 Task: Look for properties that have pools.
Action: Mouse moved to (869, 81)
Screenshot: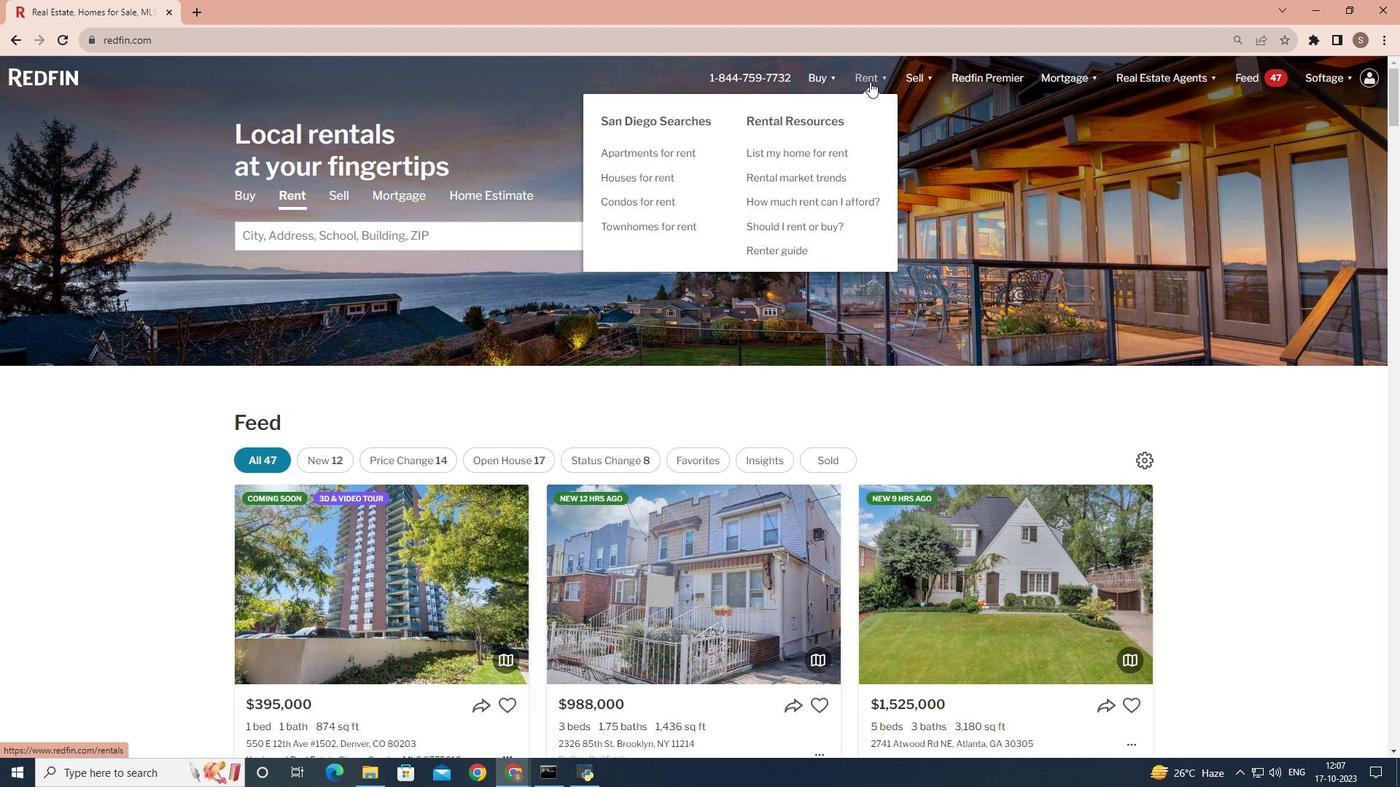 
Action: Mouse pressed left at (869, 81)
Screenshot: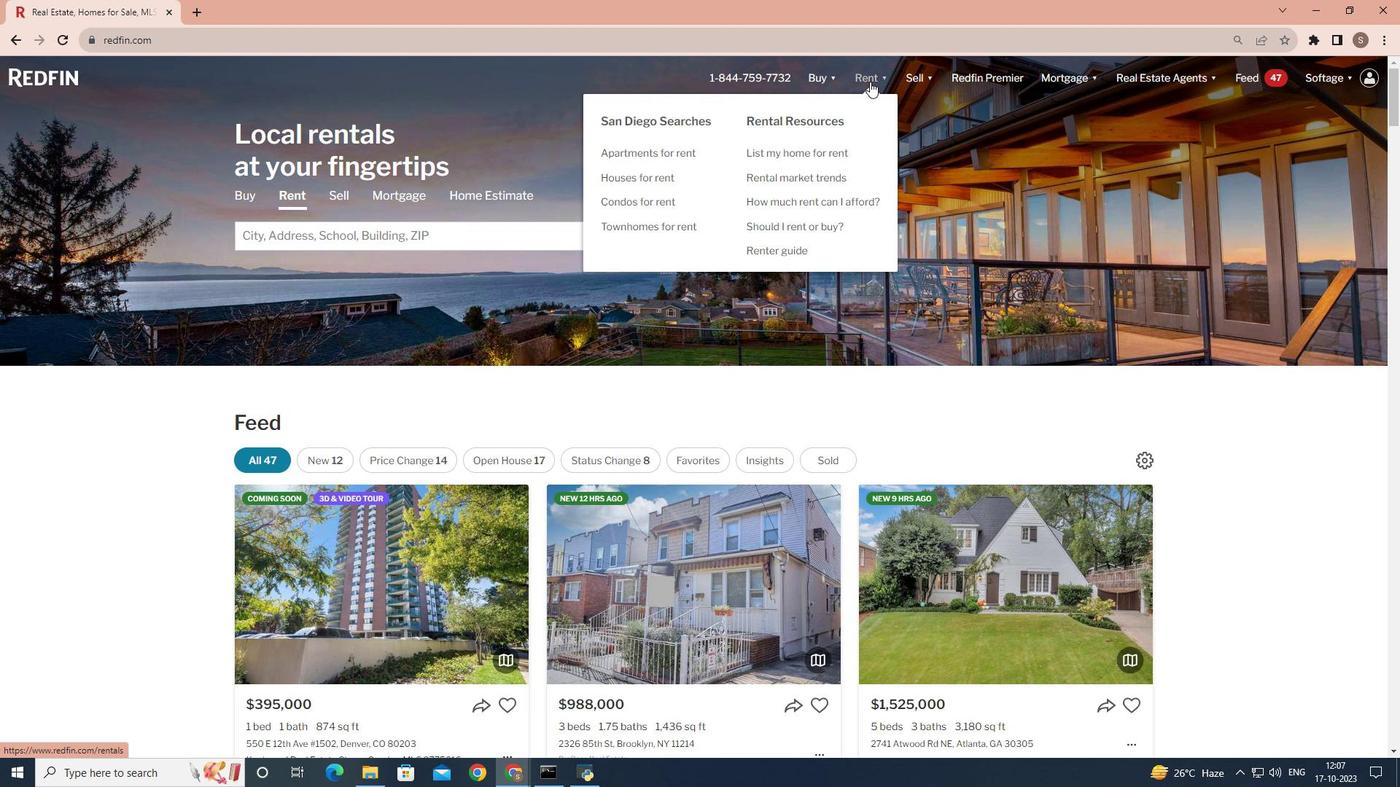 
Action: Mouse moved to (273, 404)
Screenshot: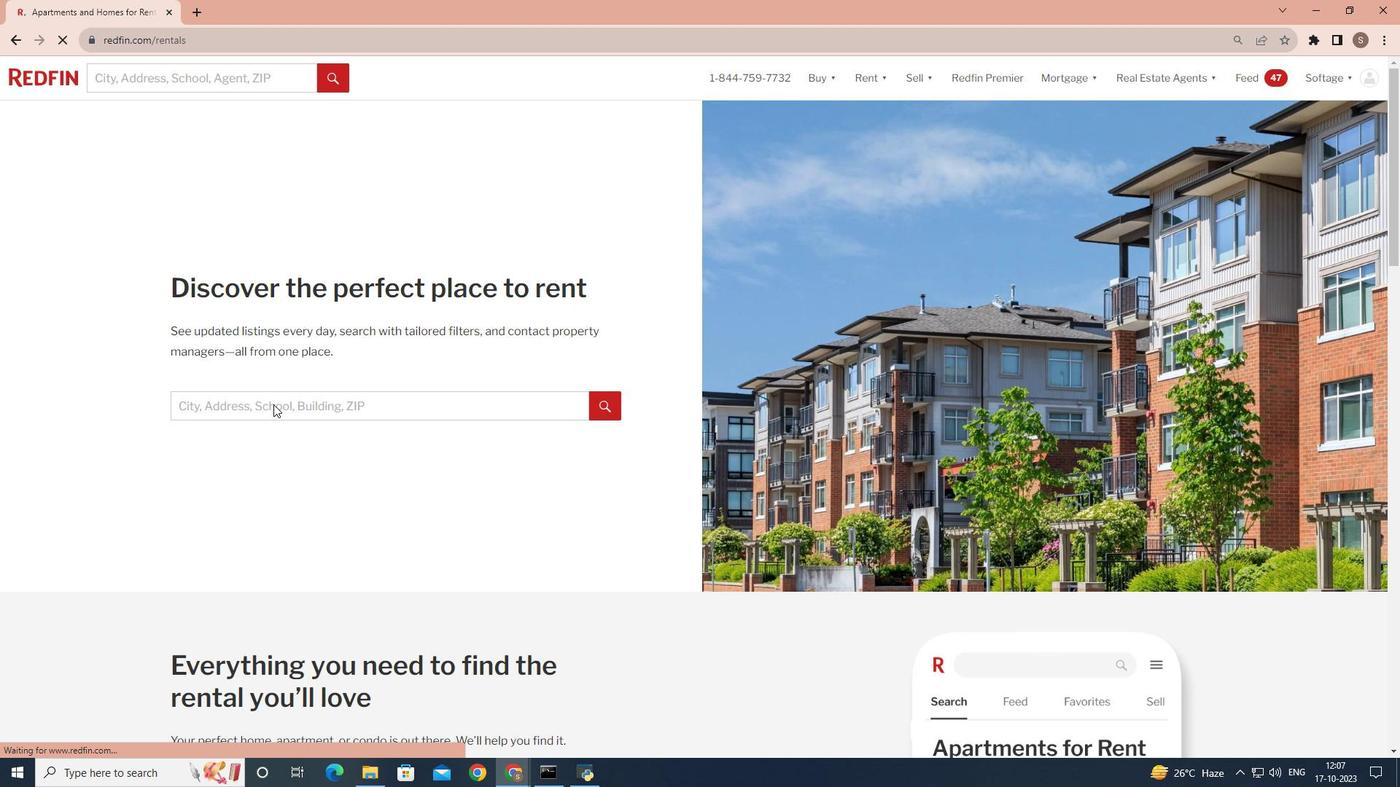 
Action: Mouse pressed left at (273, 404)
Screenshot: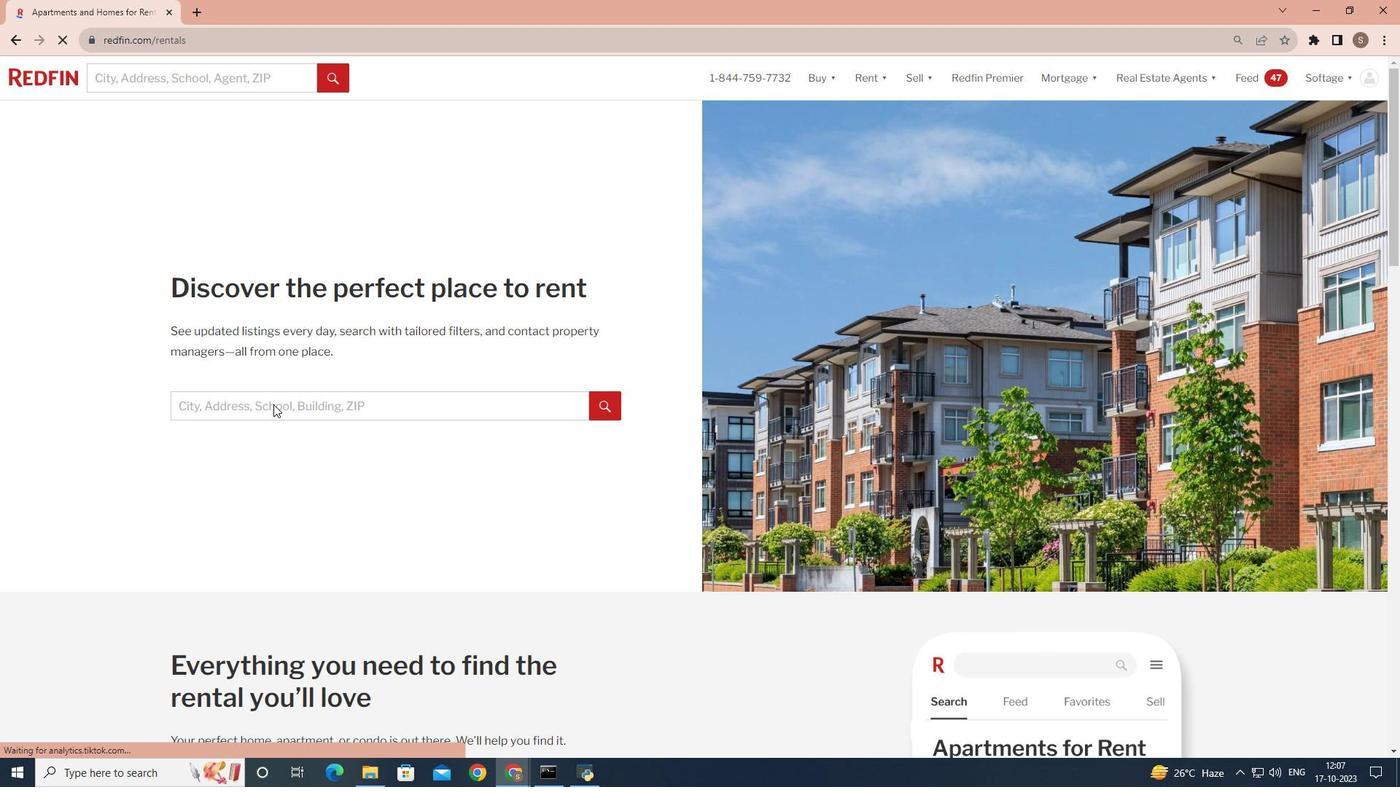 
Action: Mouse moved to (269, 405)
Screenshot: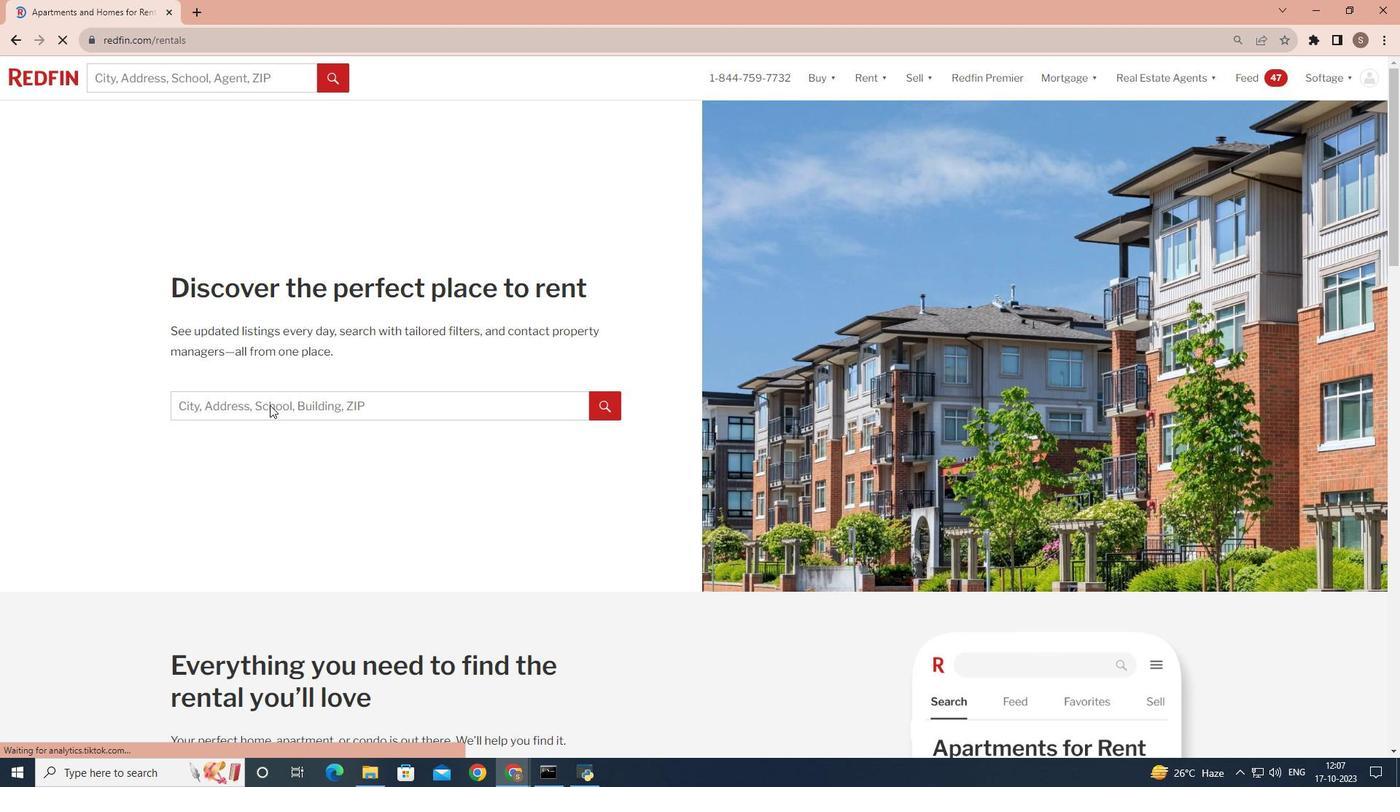 
Action: Mouse pressed left at (269, 405)
Screenshot: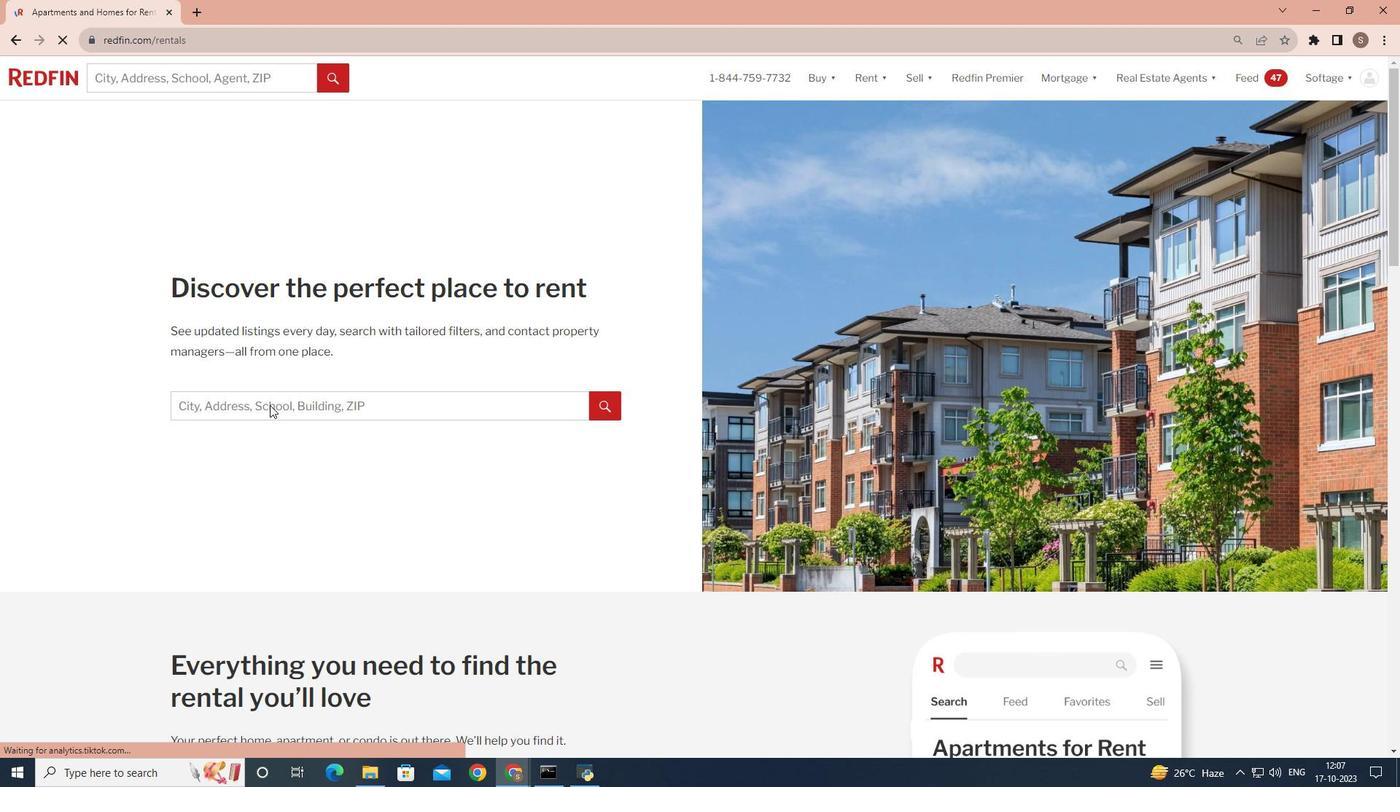 
Action: Mouse pressed left at (269, 405)
Screenshot: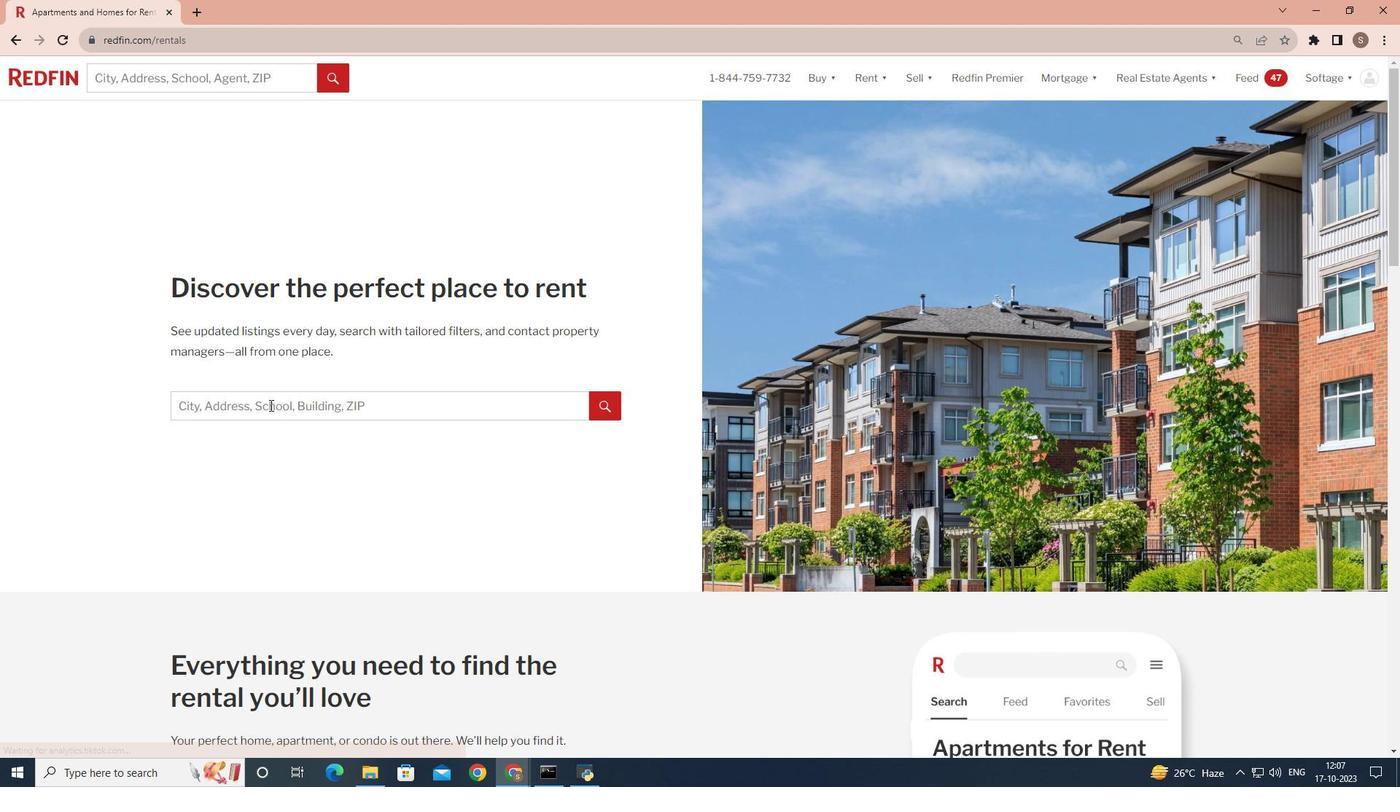
Action: Key pressed <Key.shift>
Screenshot: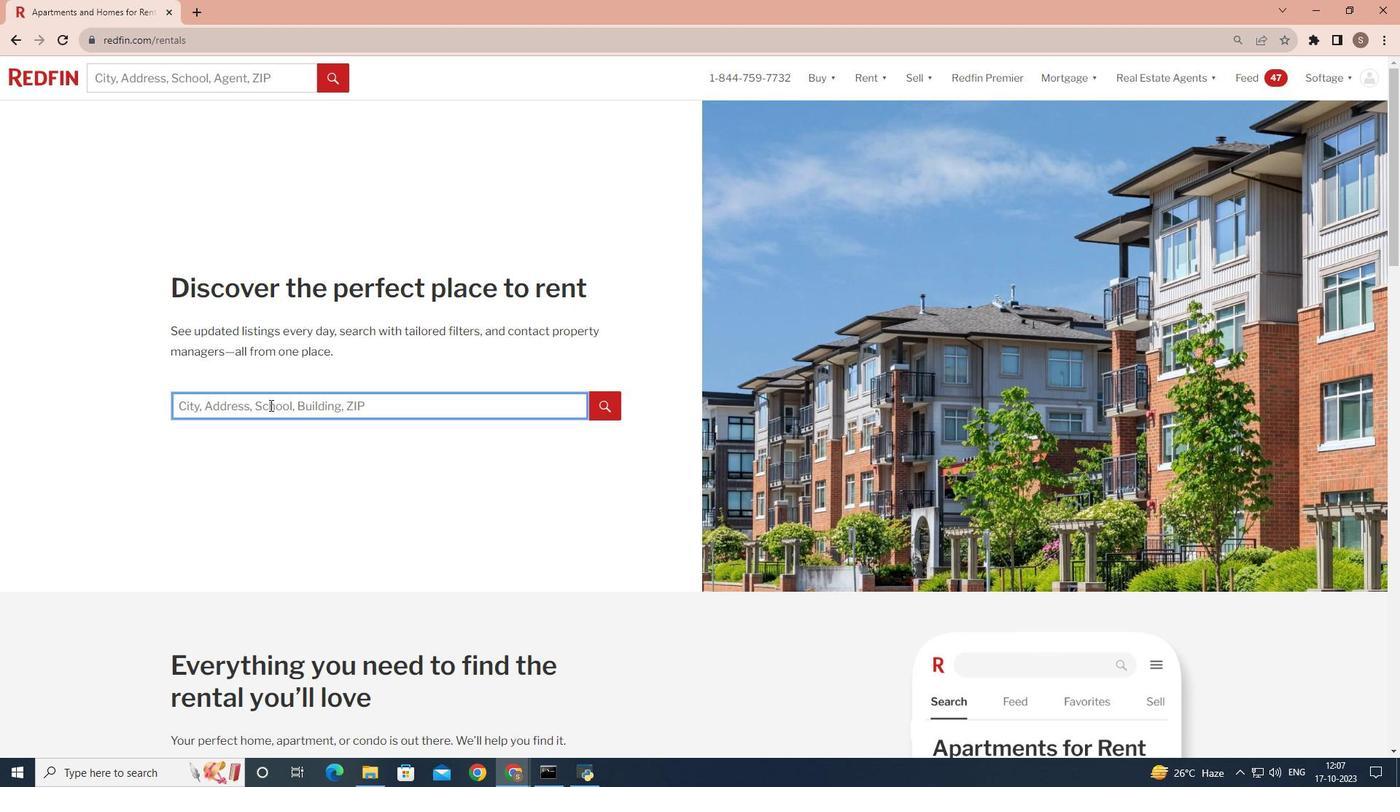 
Action: Mouse moved to (269, 405)
Screenshot: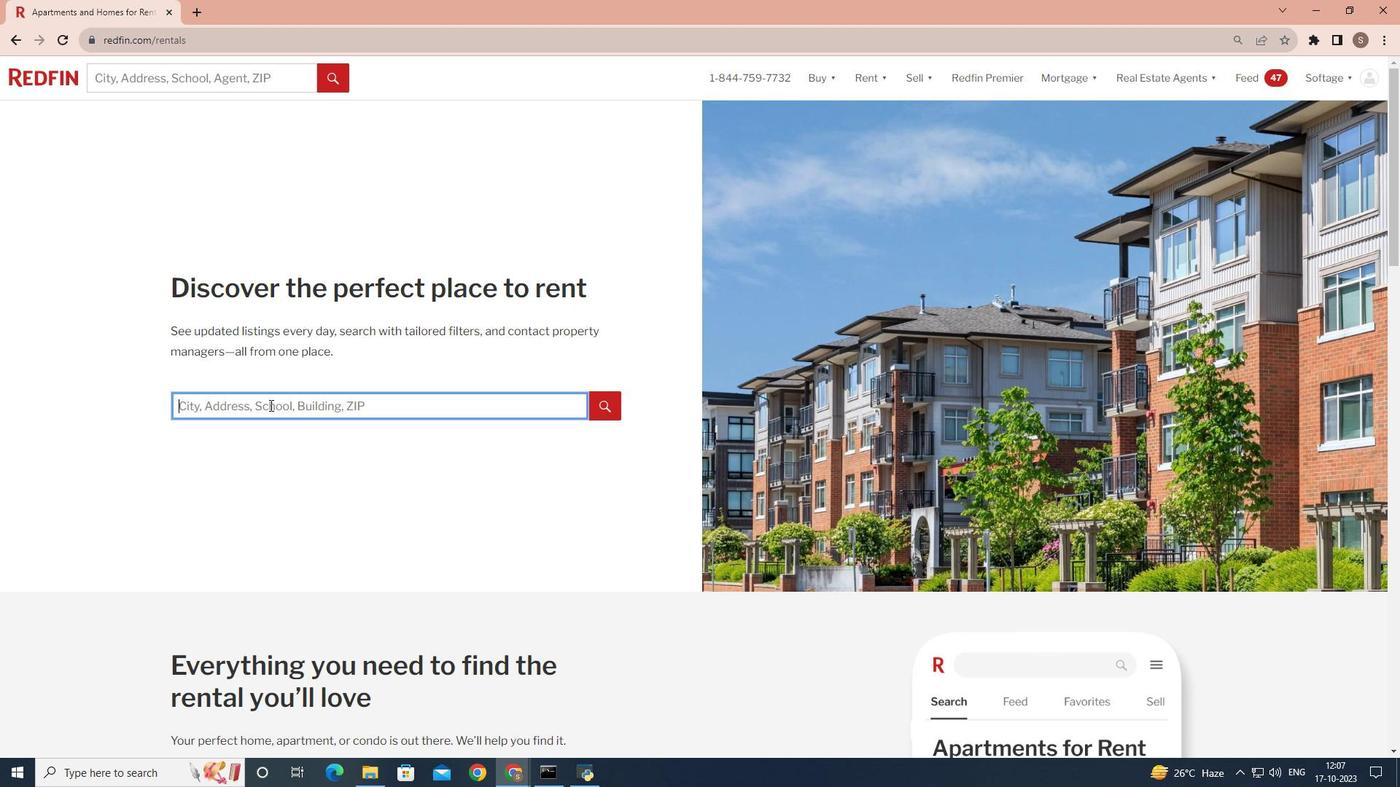 
Action: Key pressed San<Key.space><Key.shift>Di
Screenshot: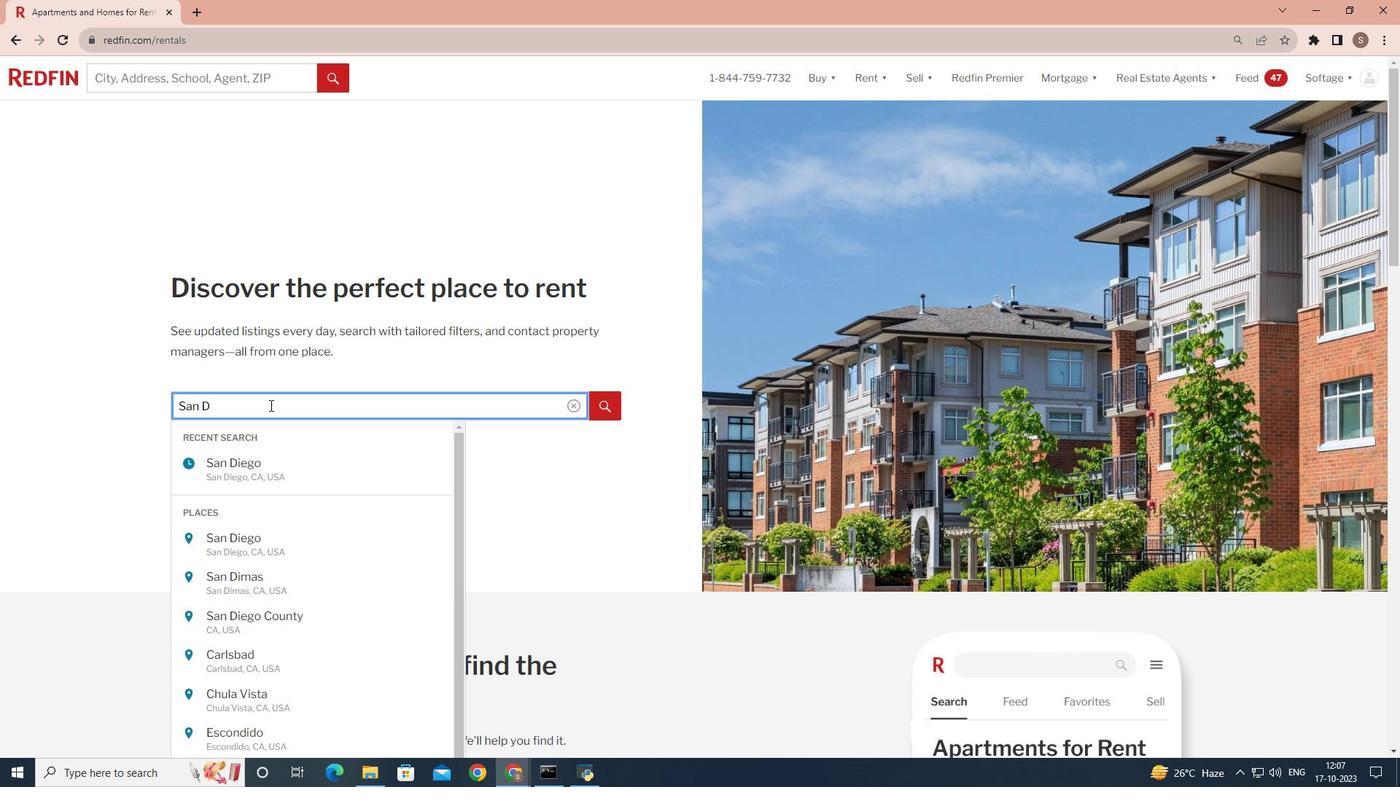 
Action: Mouse moved to (269, 405)
Screenshot: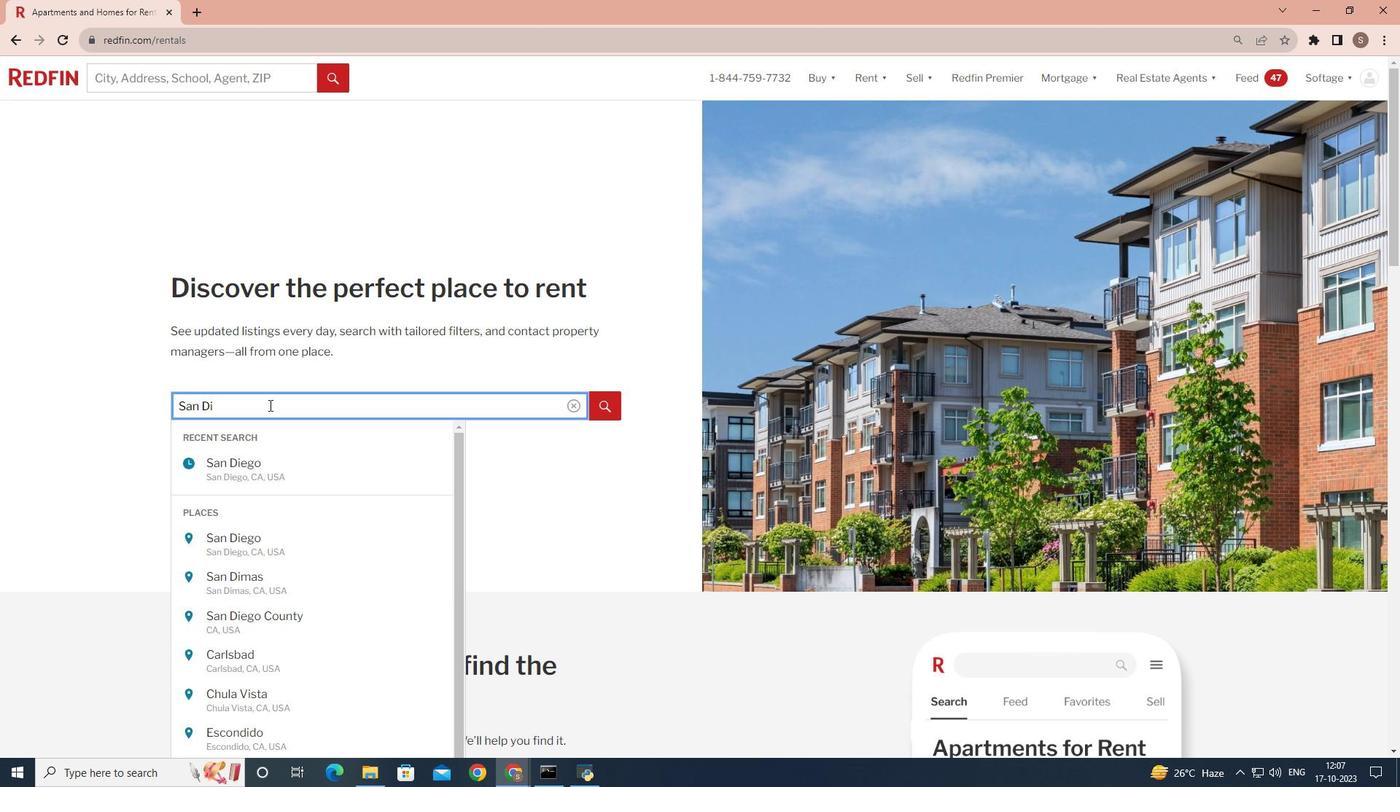 
Action: Key pressed e
Screenshot: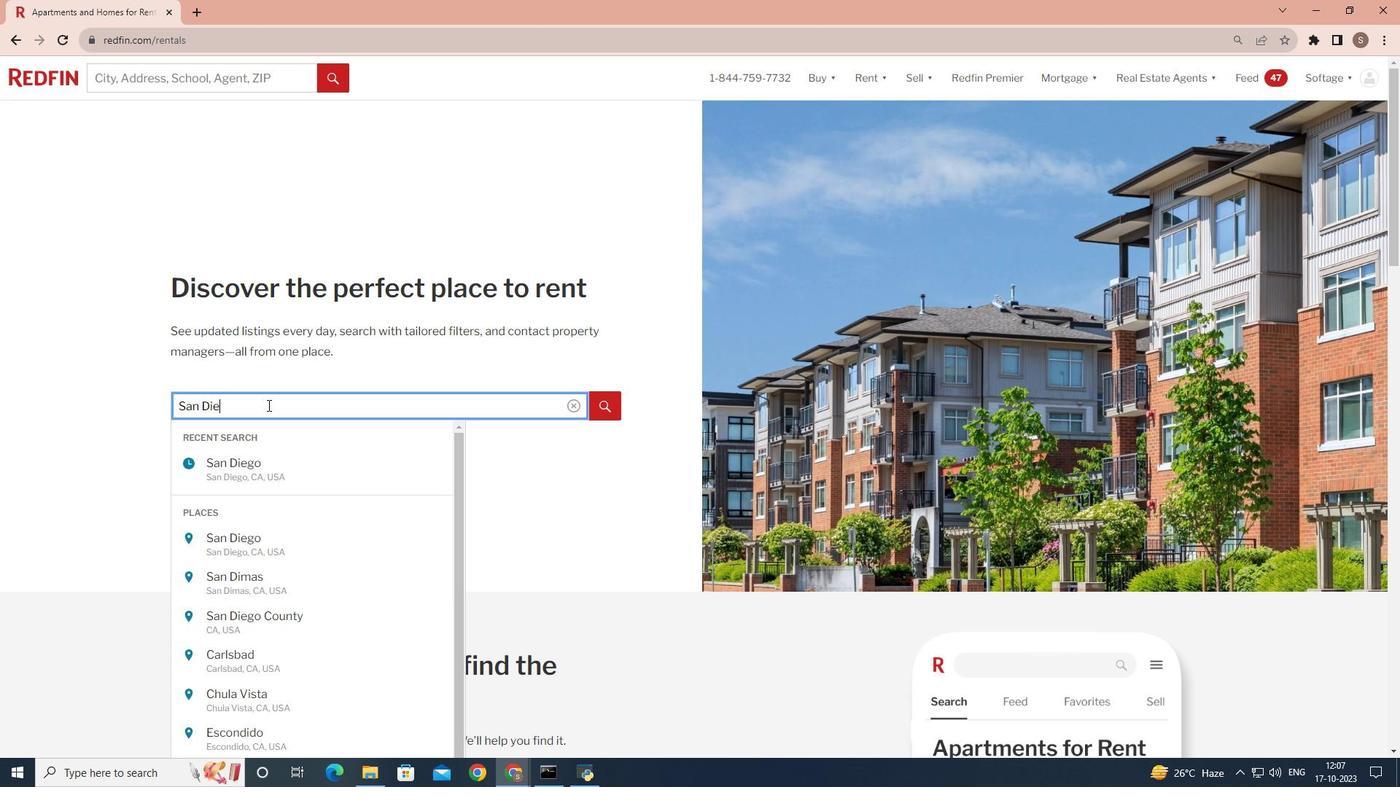 
Action: Mouse moved to (264, 405)
Screenshot: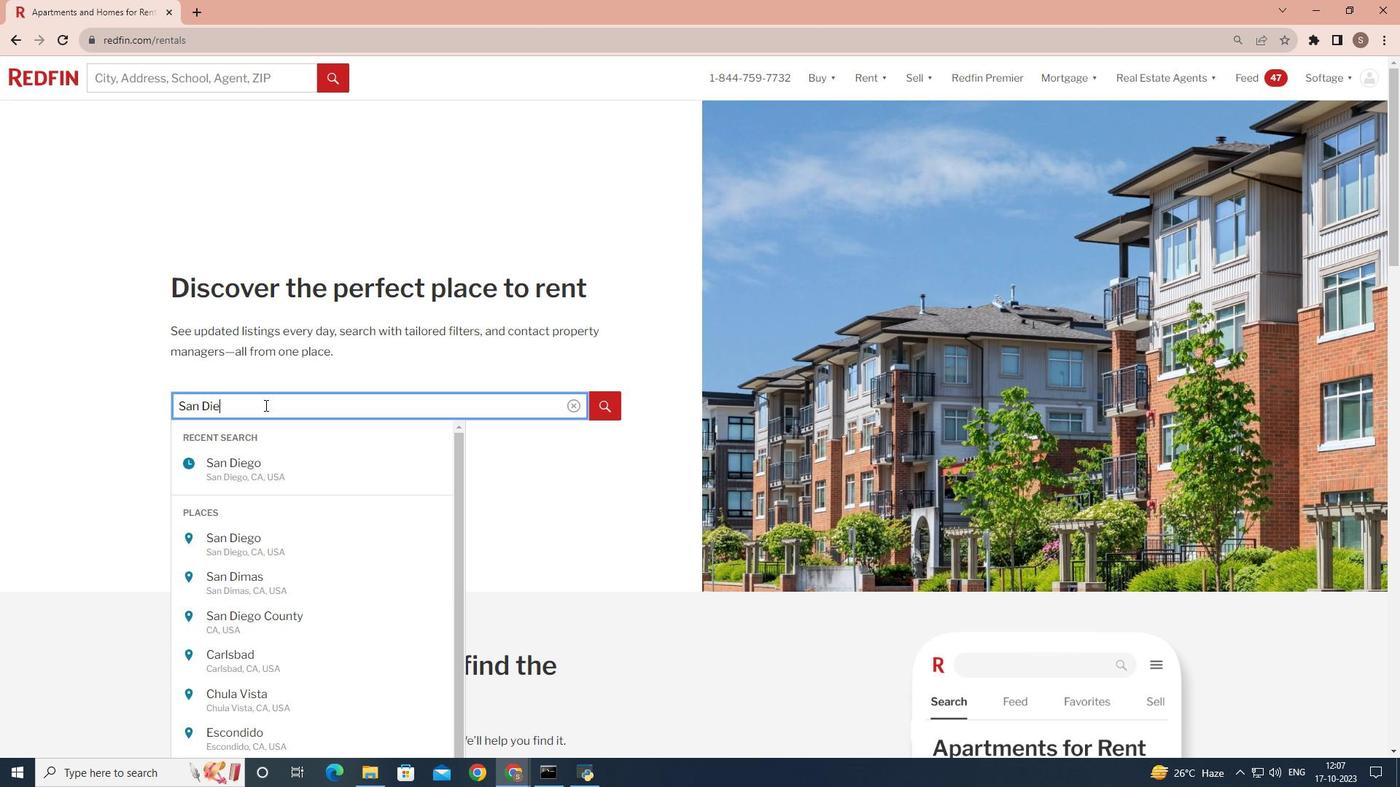 
Action: Key pressed go
Screenshot: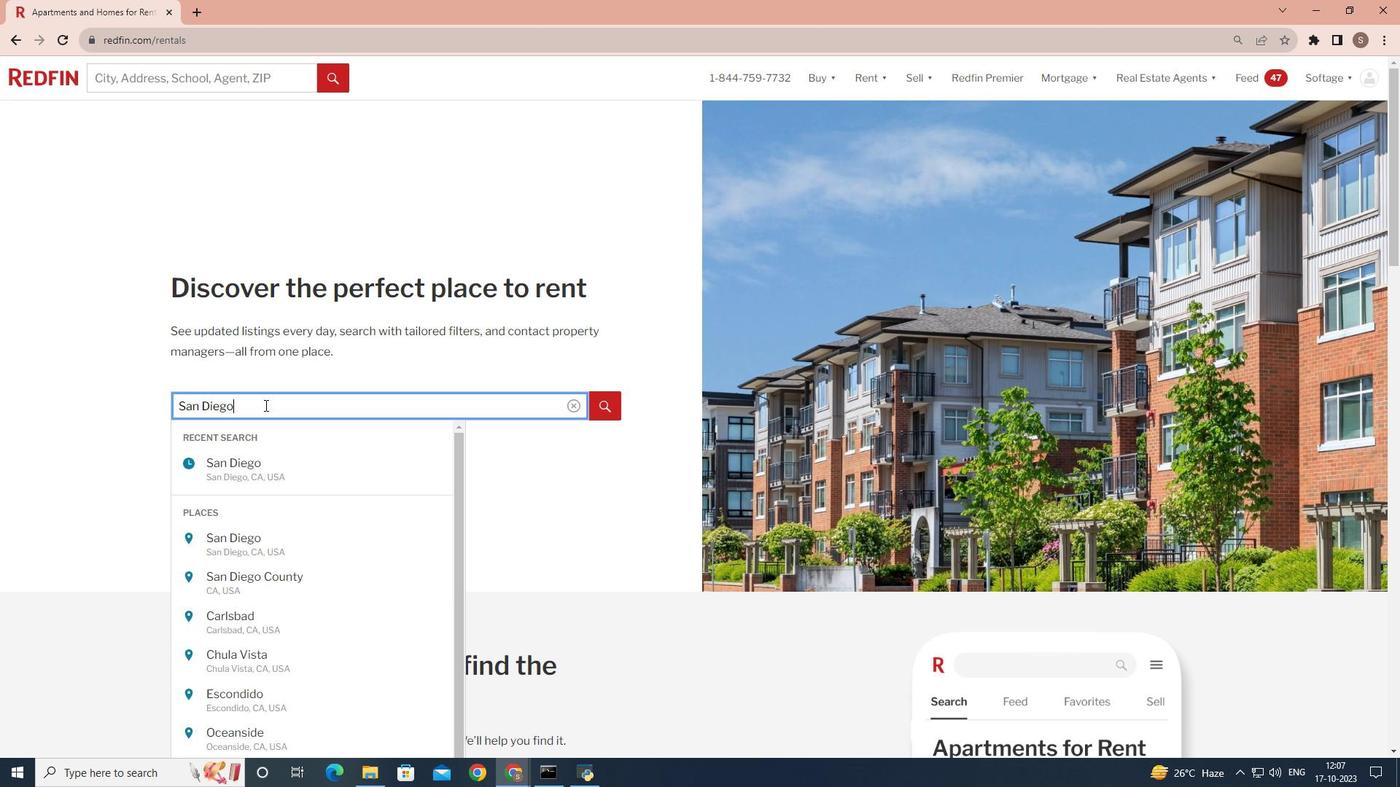 
Action: Mouse moved to (599, 408)
Screenshot: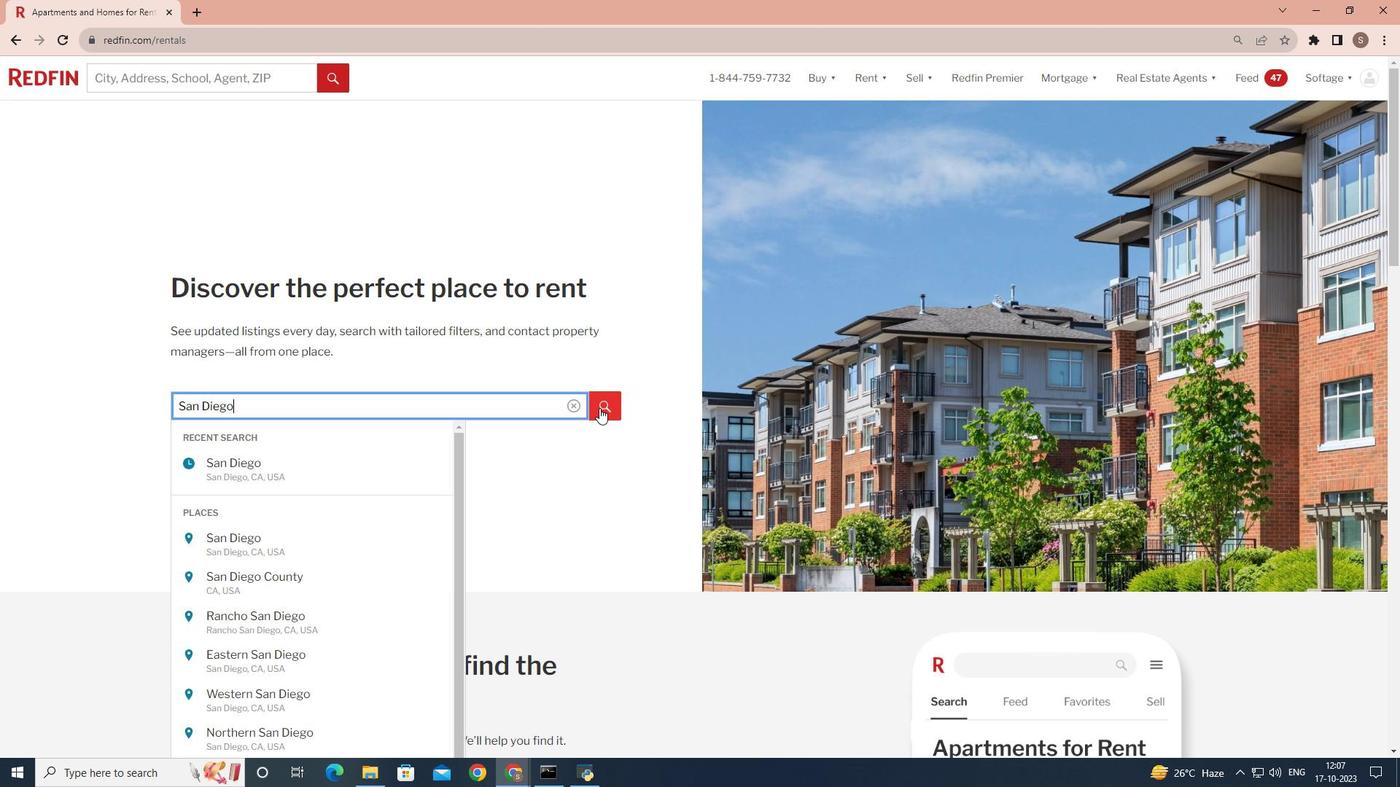 
Action: Mouse pressed left at (599, 408)
Screenshot: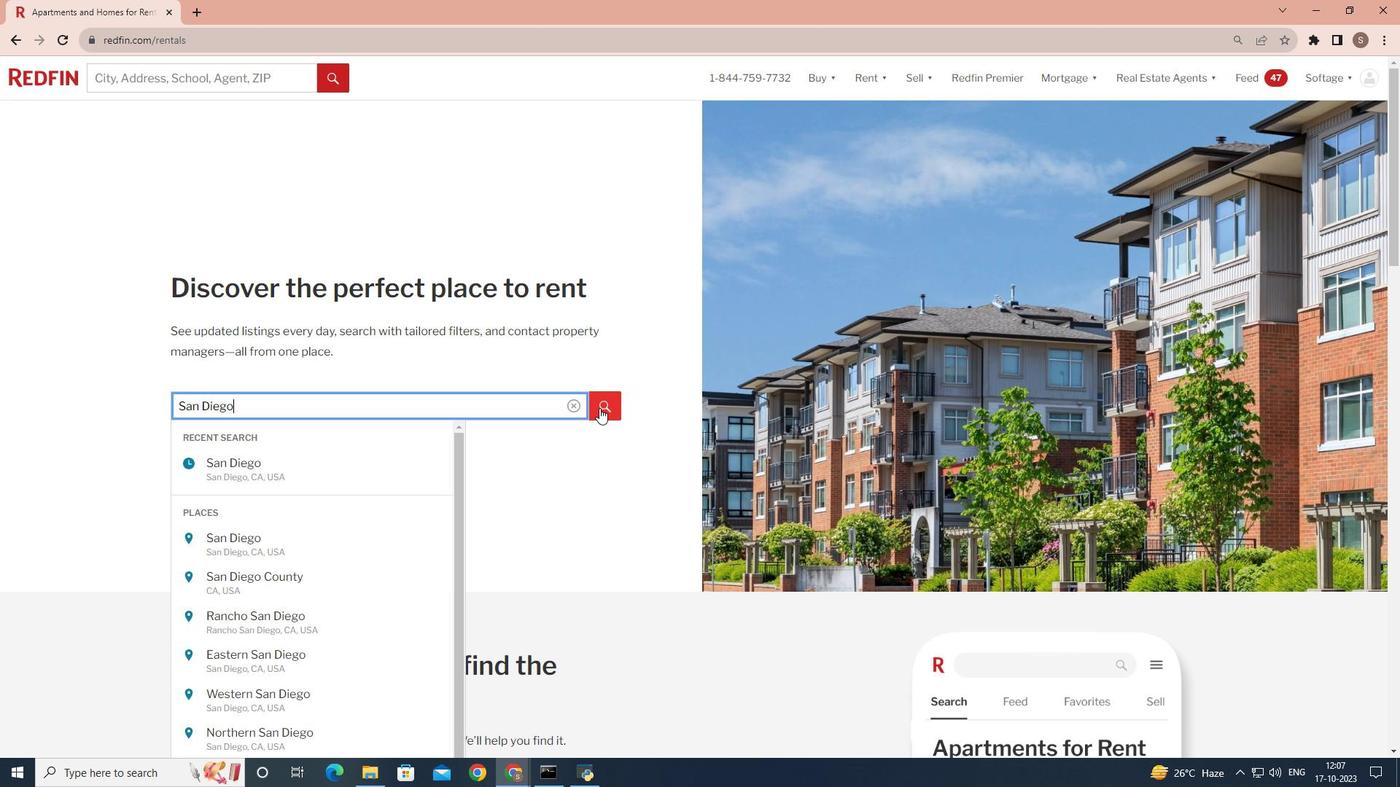 
Action: Mouse moved to (1273, 174)
Screenshot: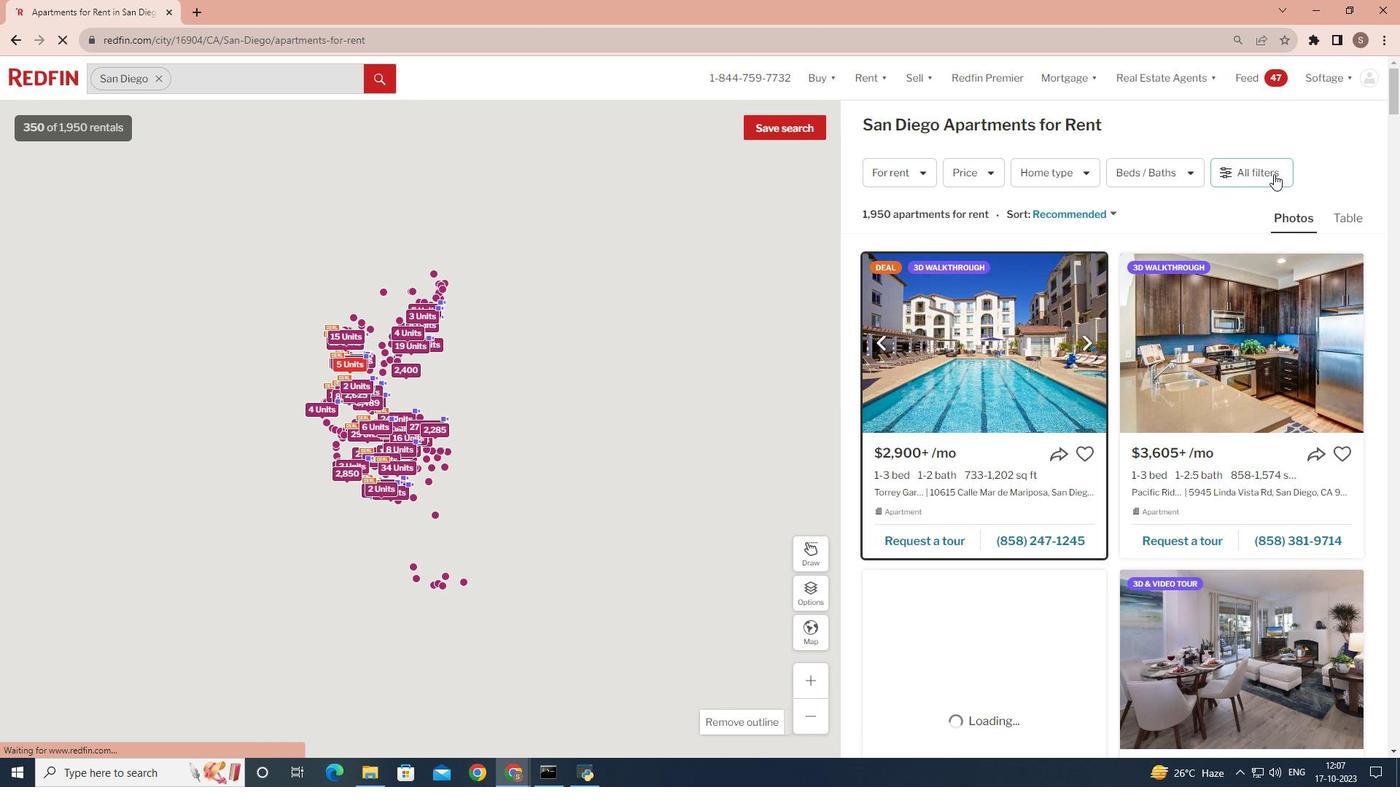 
Action: Mouse pressed left at (1273, 174)
Screenshot: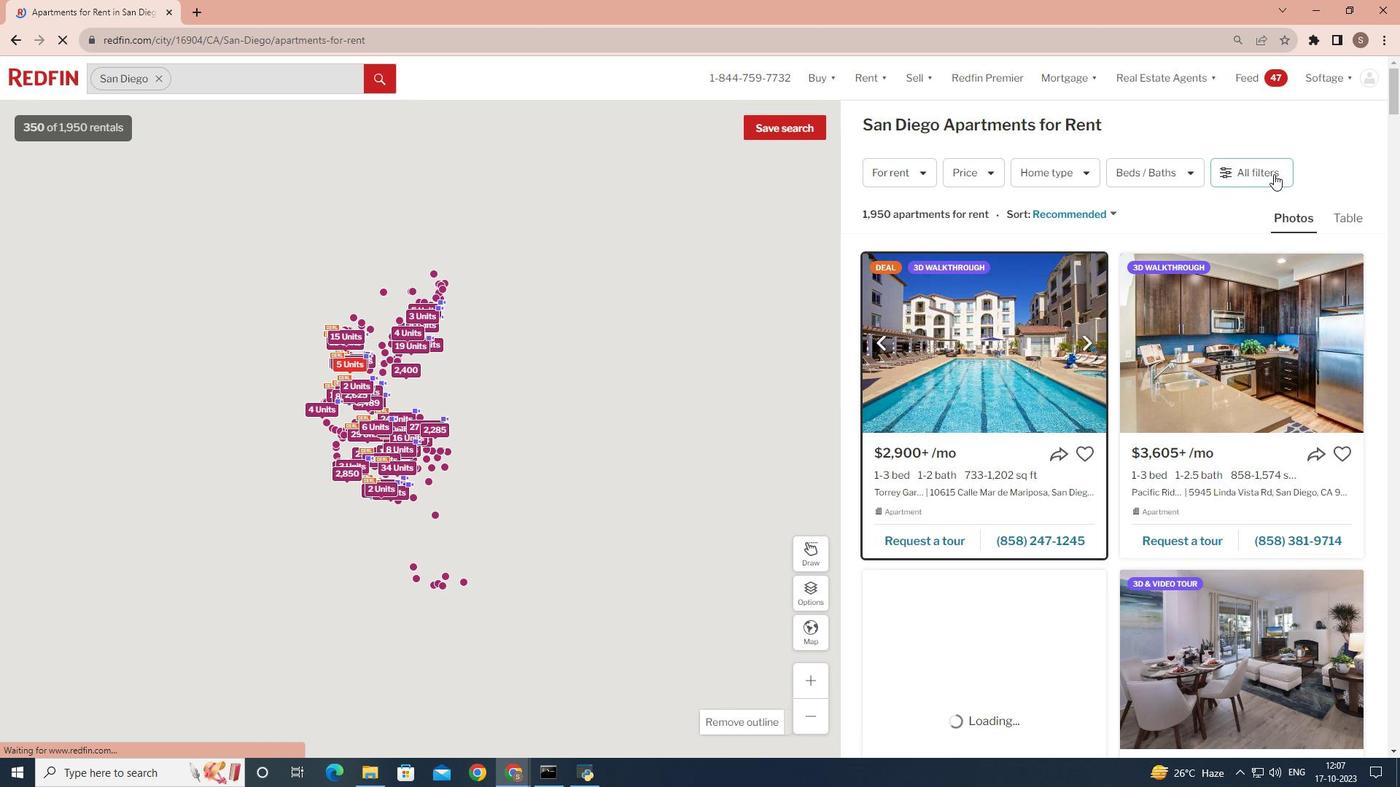 
Action: Mouse pressed left at (1273, 174)
Screenshot: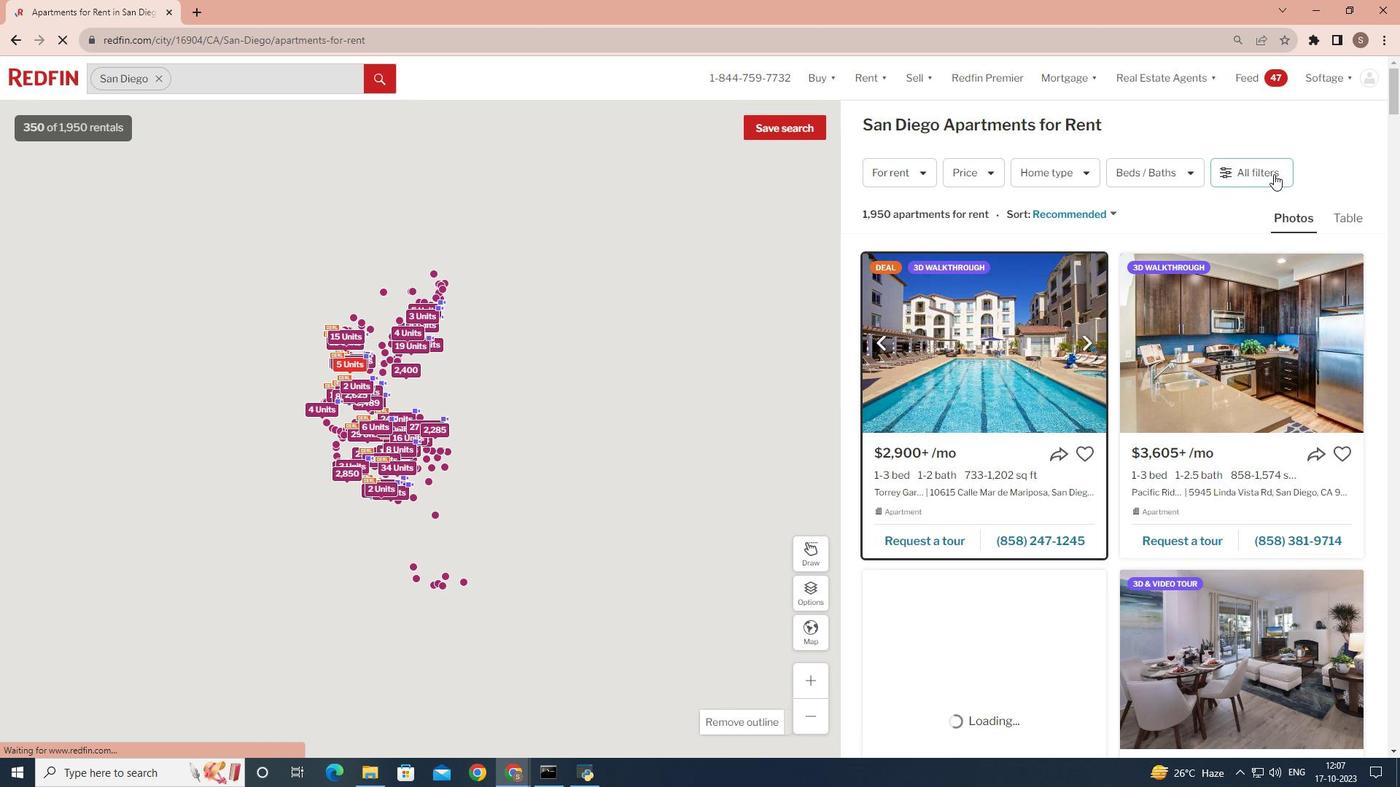 
Action: Mouse pressed left at (1273, 174)
Screenshot: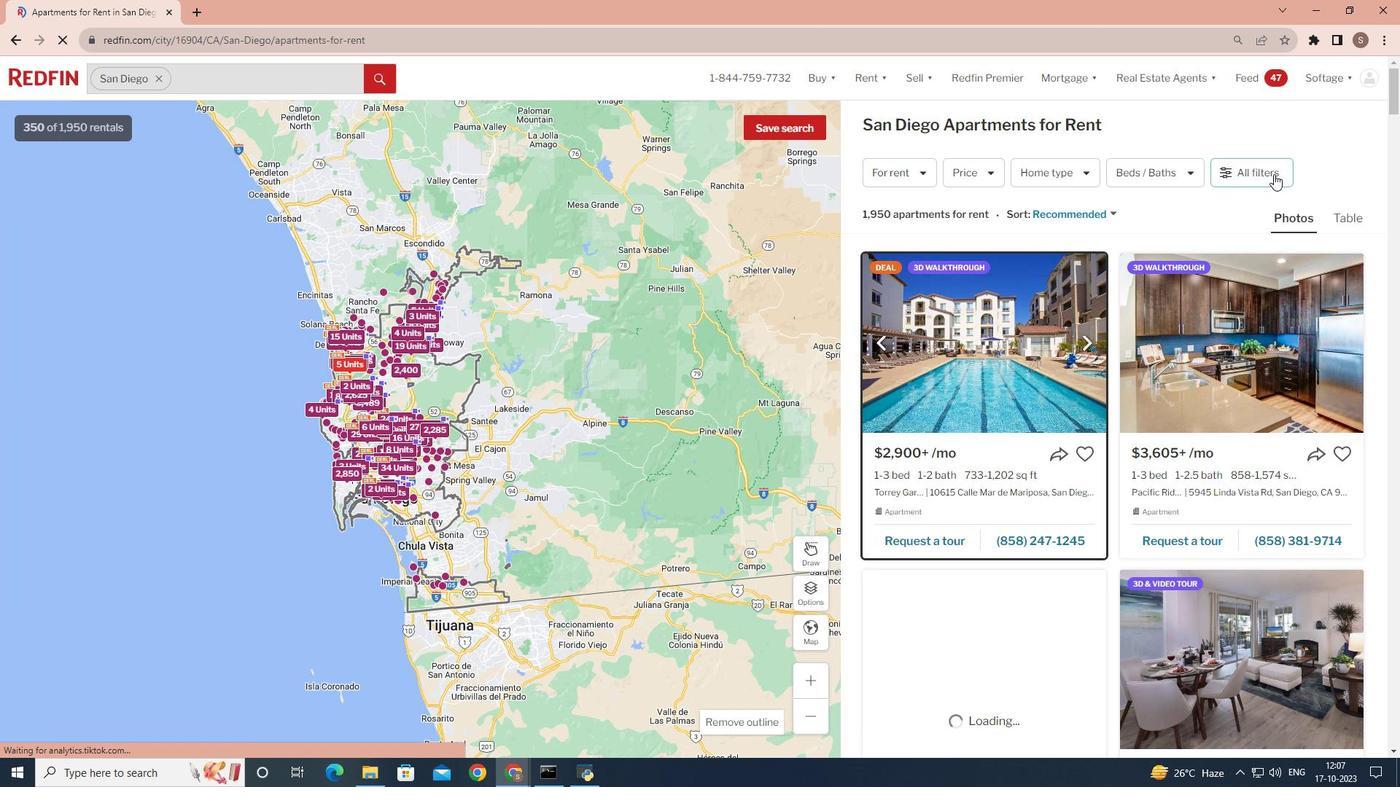 
Action: Mouse pressed left at (1273, 174)
Screenshot: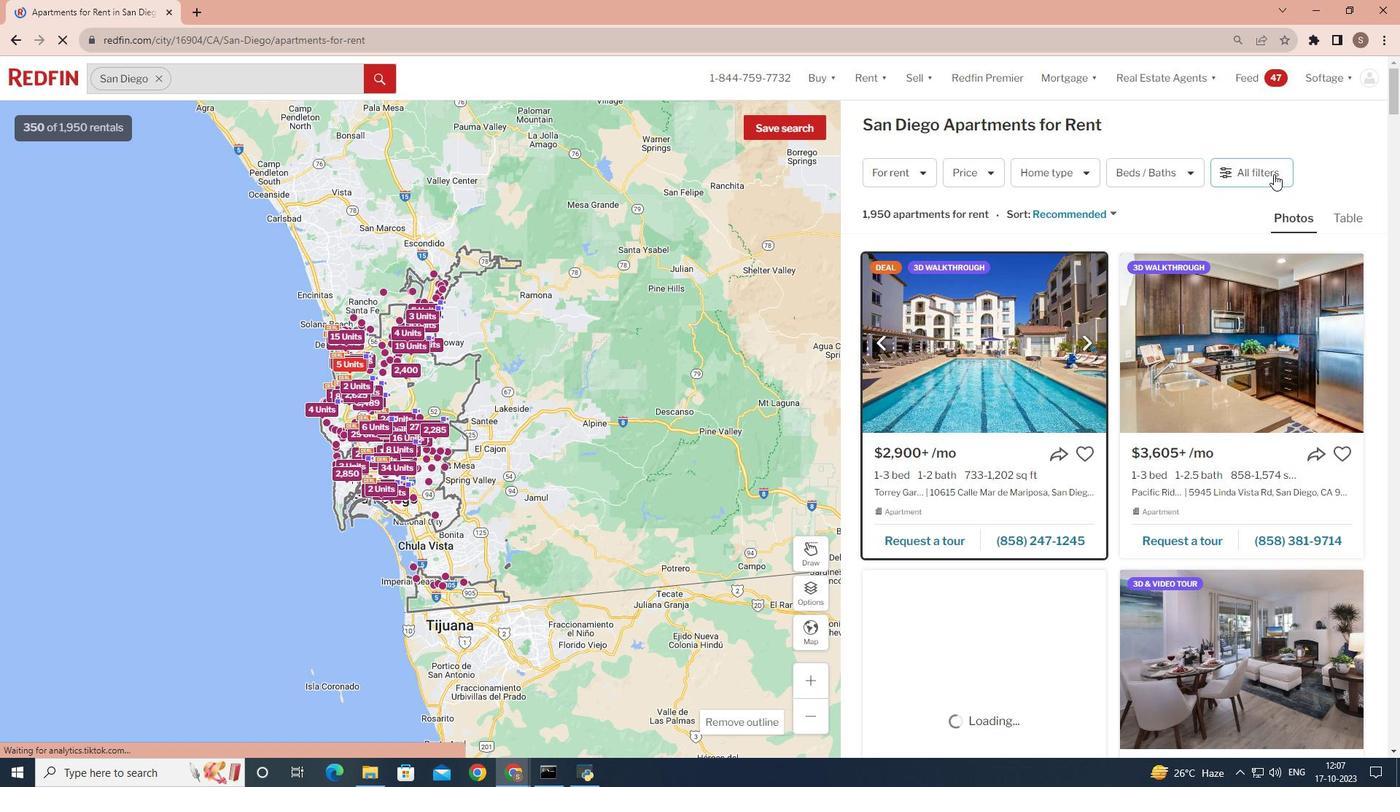 
Action: Mouse moved to (1252, 175)
Screenshot: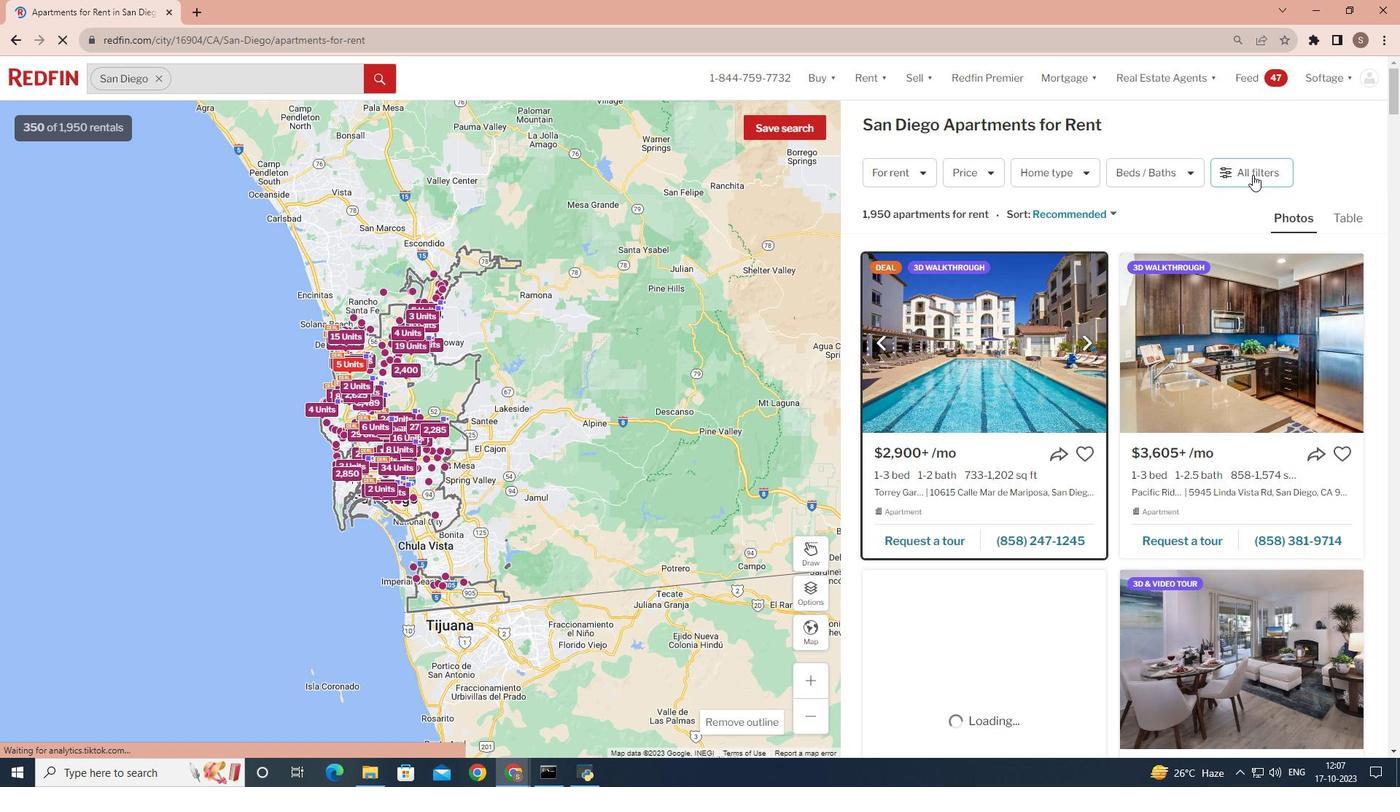 
Action: Mouse pressed left at (1252, 175)
Screenshot: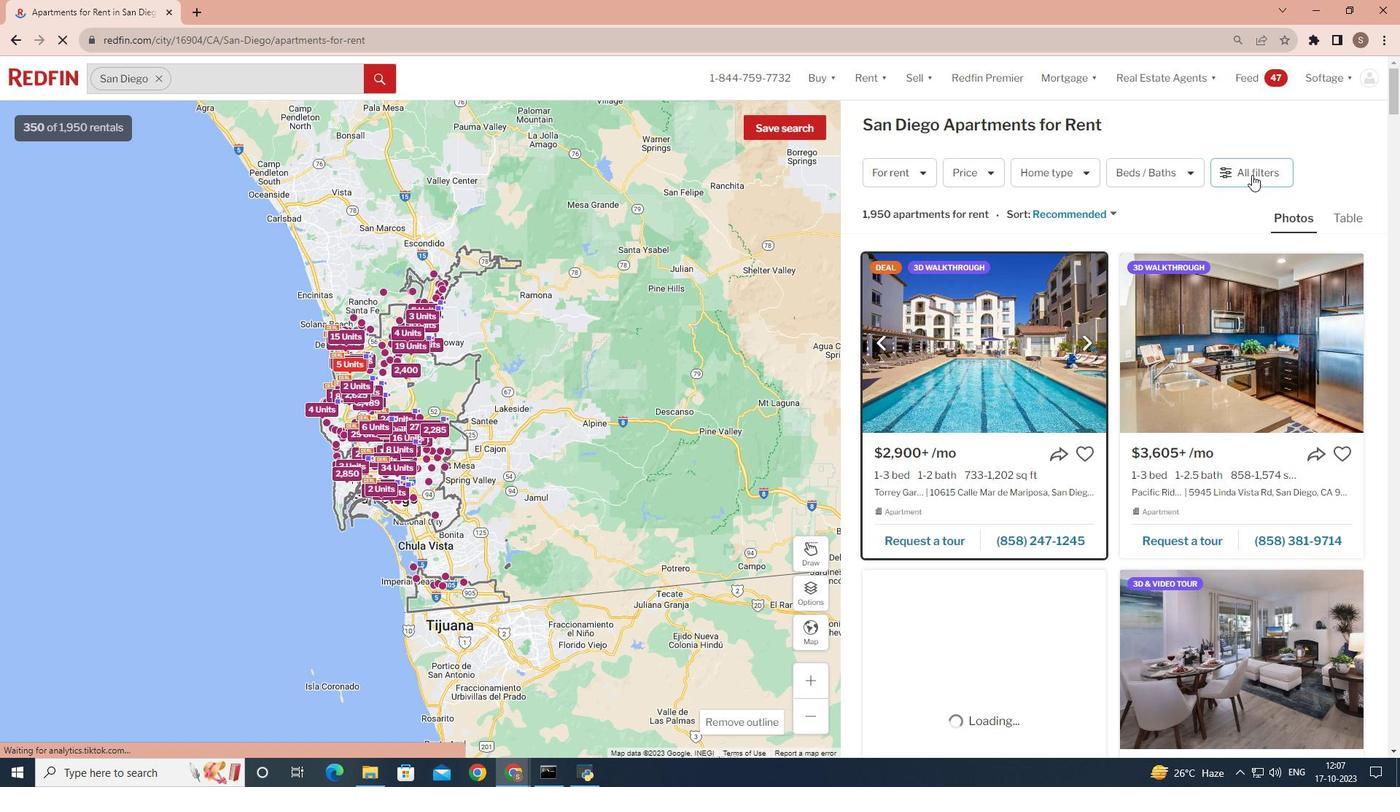 
Action: Mouse moved to (1238, 172)
Screenshot: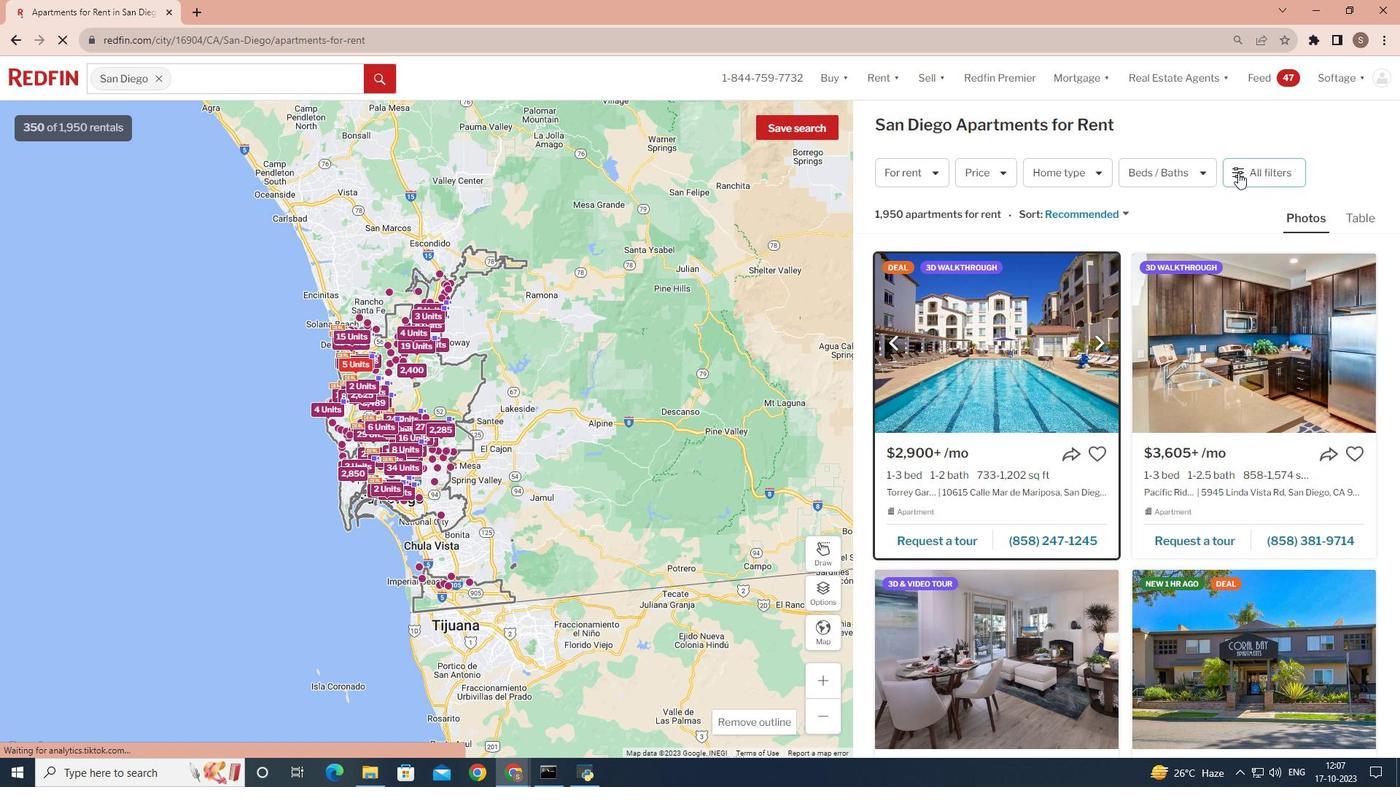 
Action: Mouse pressed left at (1238, 172)
Screenshot: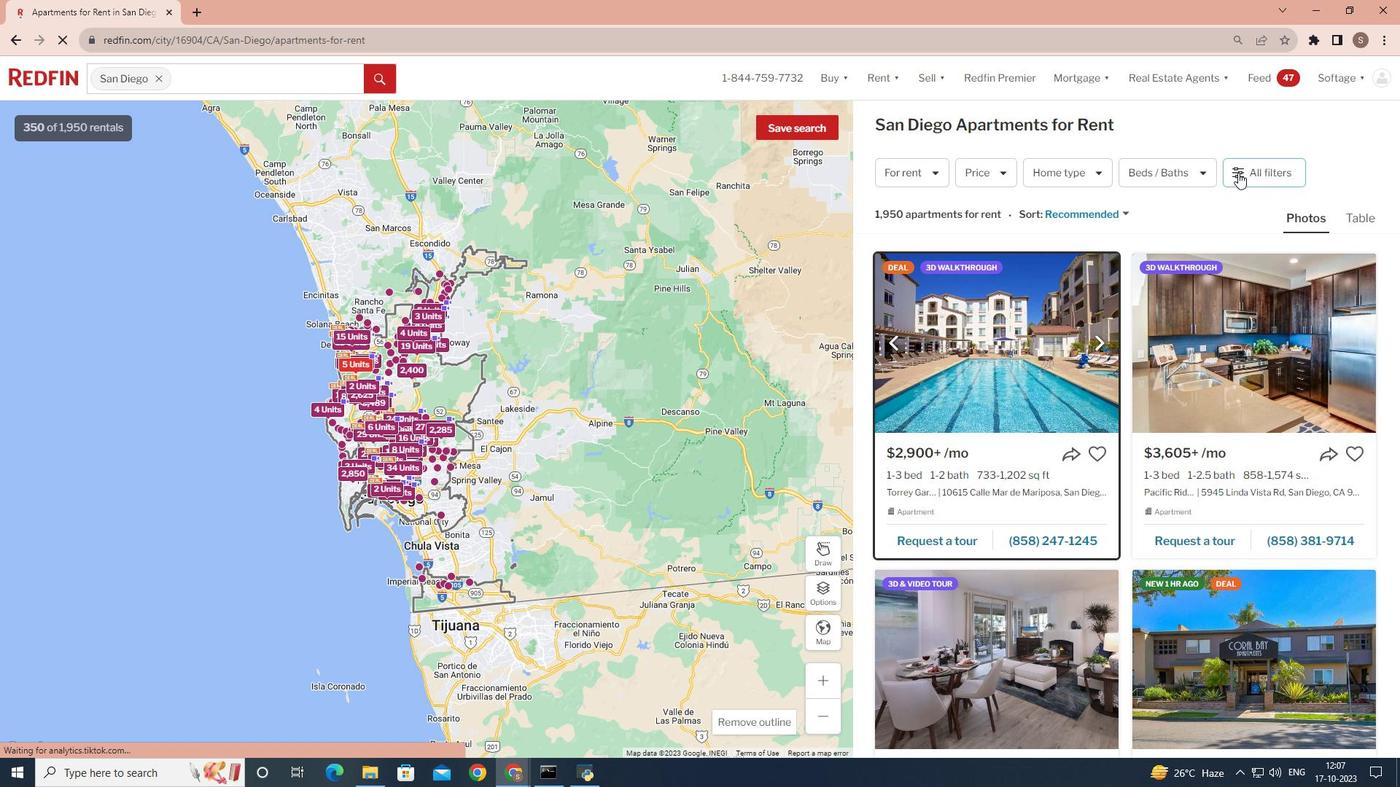 
Action: Mouse moved to (1247, 168)
Screenshot: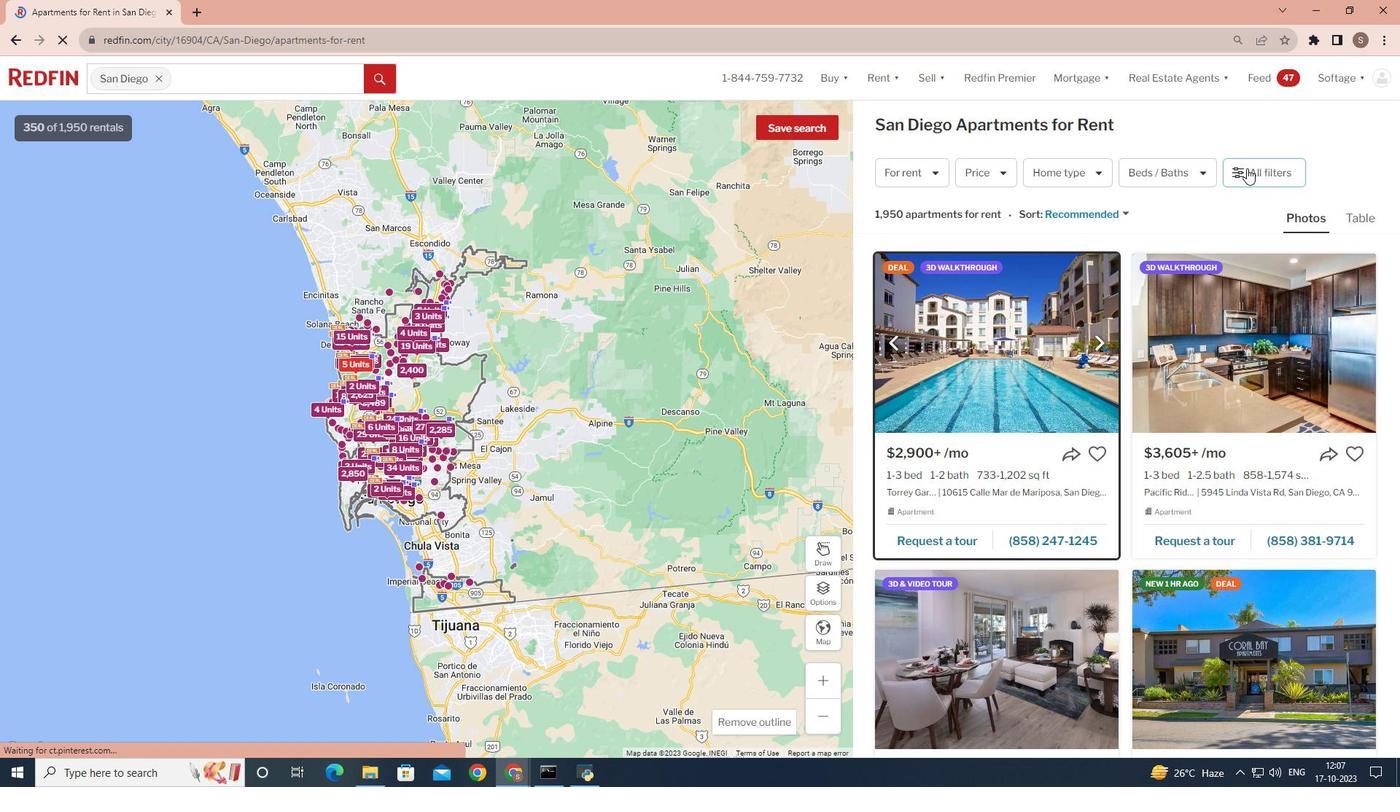 
Action: Mouse pressed left at (1247, 168)
Screenshot: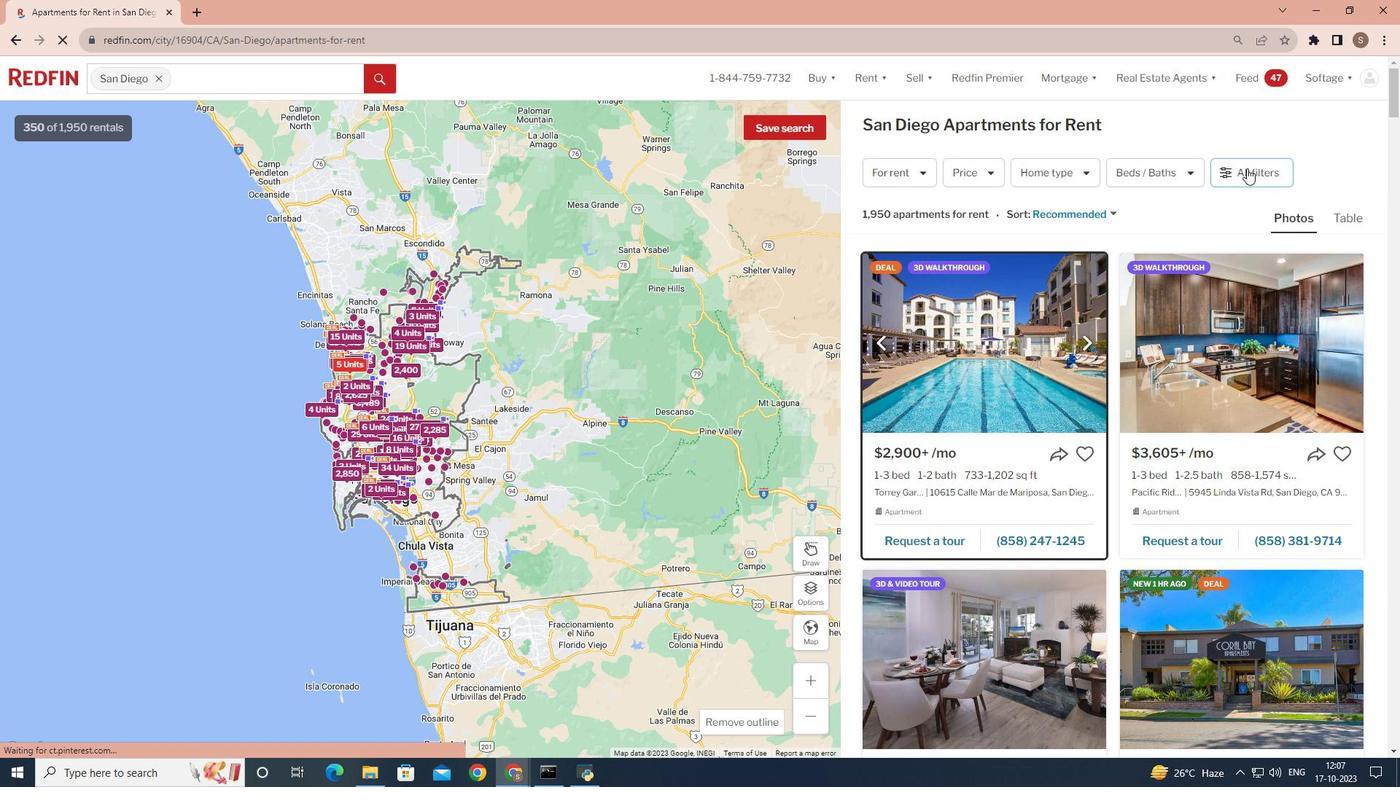 
Action: Mouse moved to (1117, 519)
Screenshot: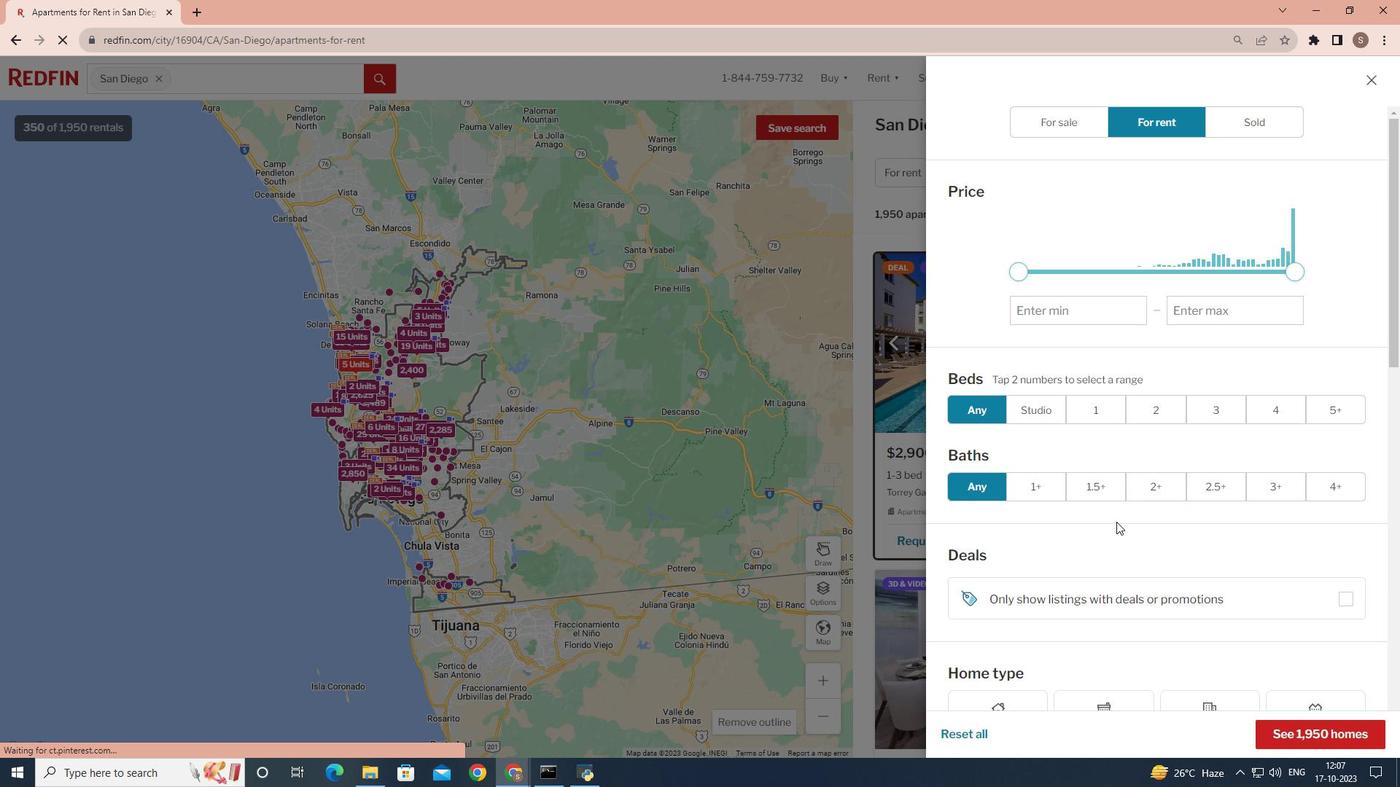 
Action: Mouse scrolled (1117, 518) with delta (0, 0)
Screenshot: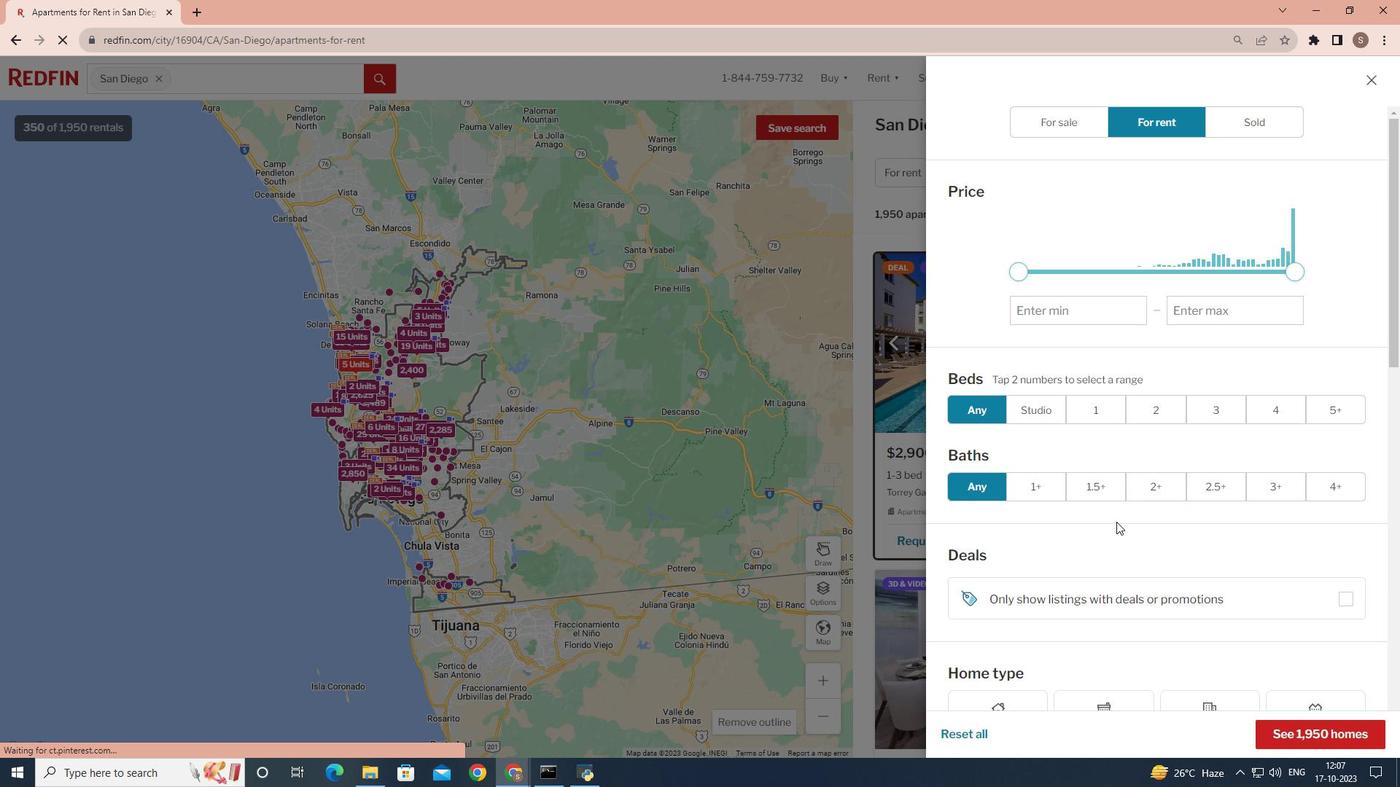 
Action: Mouse moved to (1116, 522)
Screenshot: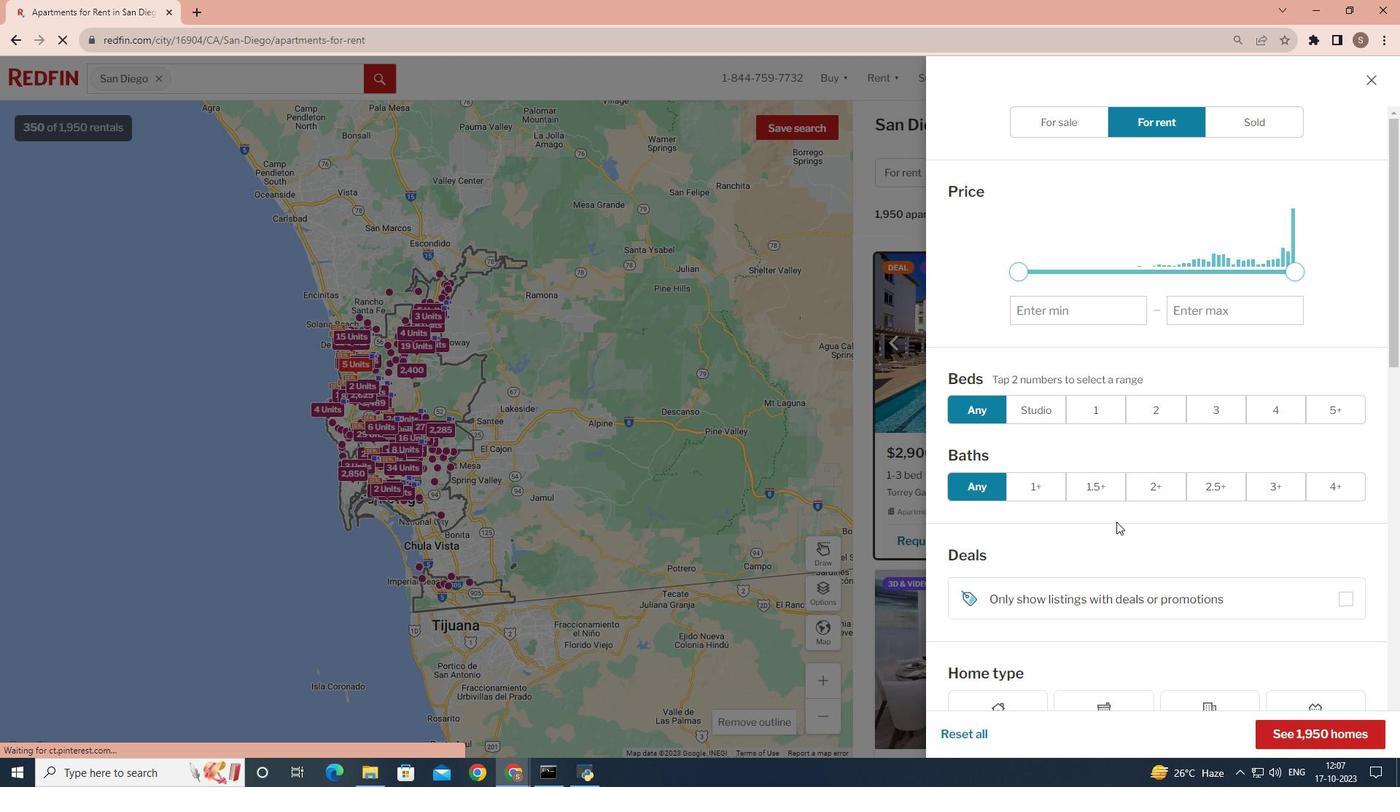 
Action: Mouse scrolled (1116, 521) with delta (0, 0)
Screenshot: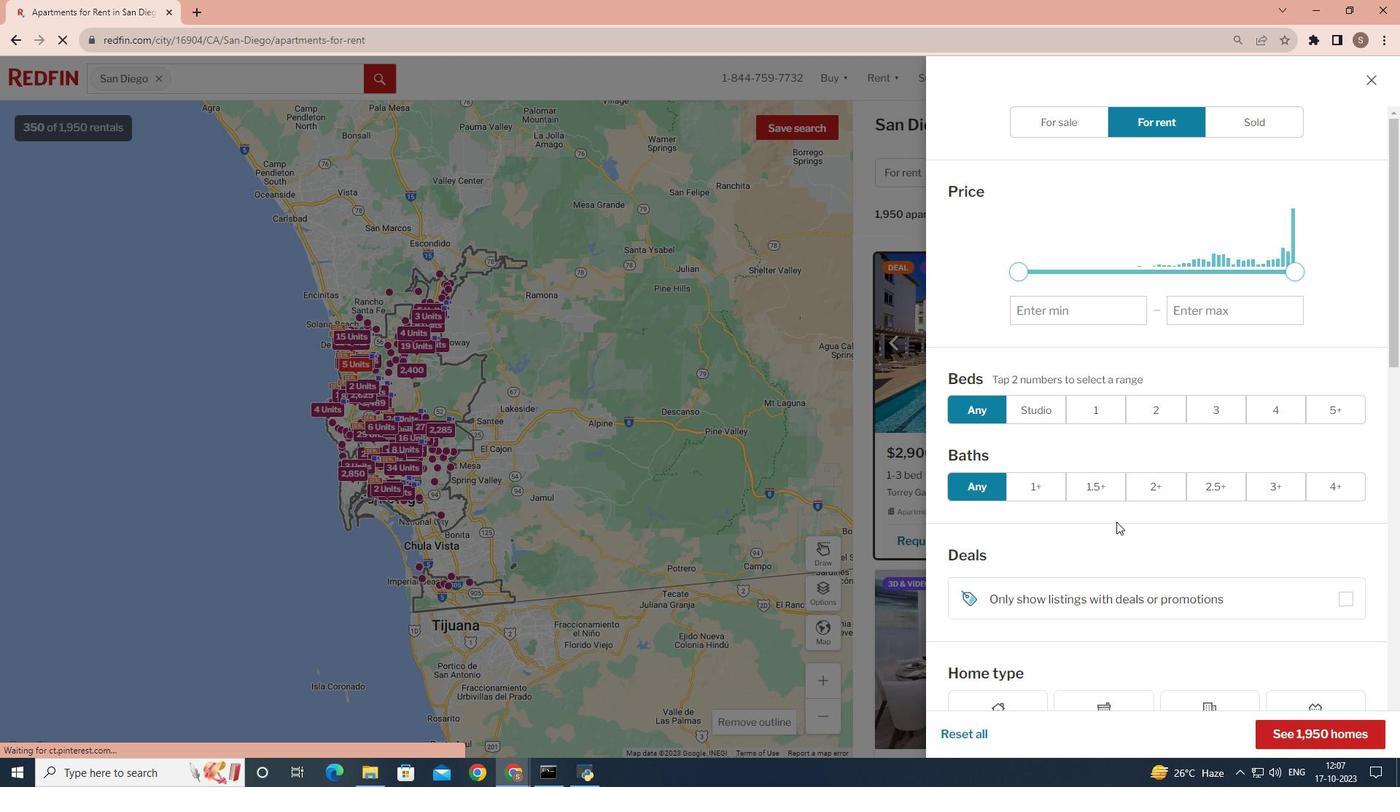 
Action: Mouse moved to (1116, 522)
Screenshot: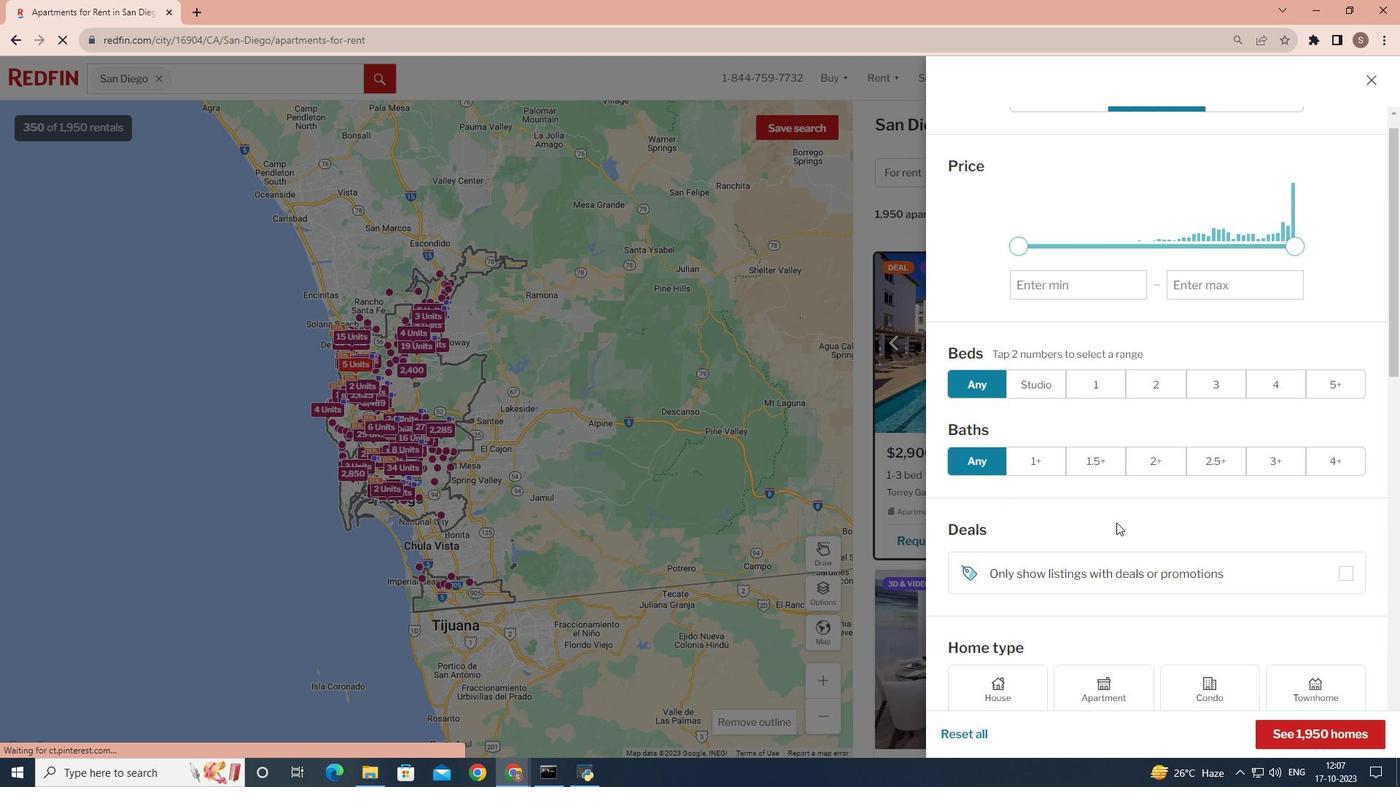
Action: Mouse scrolled (1116, 522) with delta (0, 0)
Screenshot: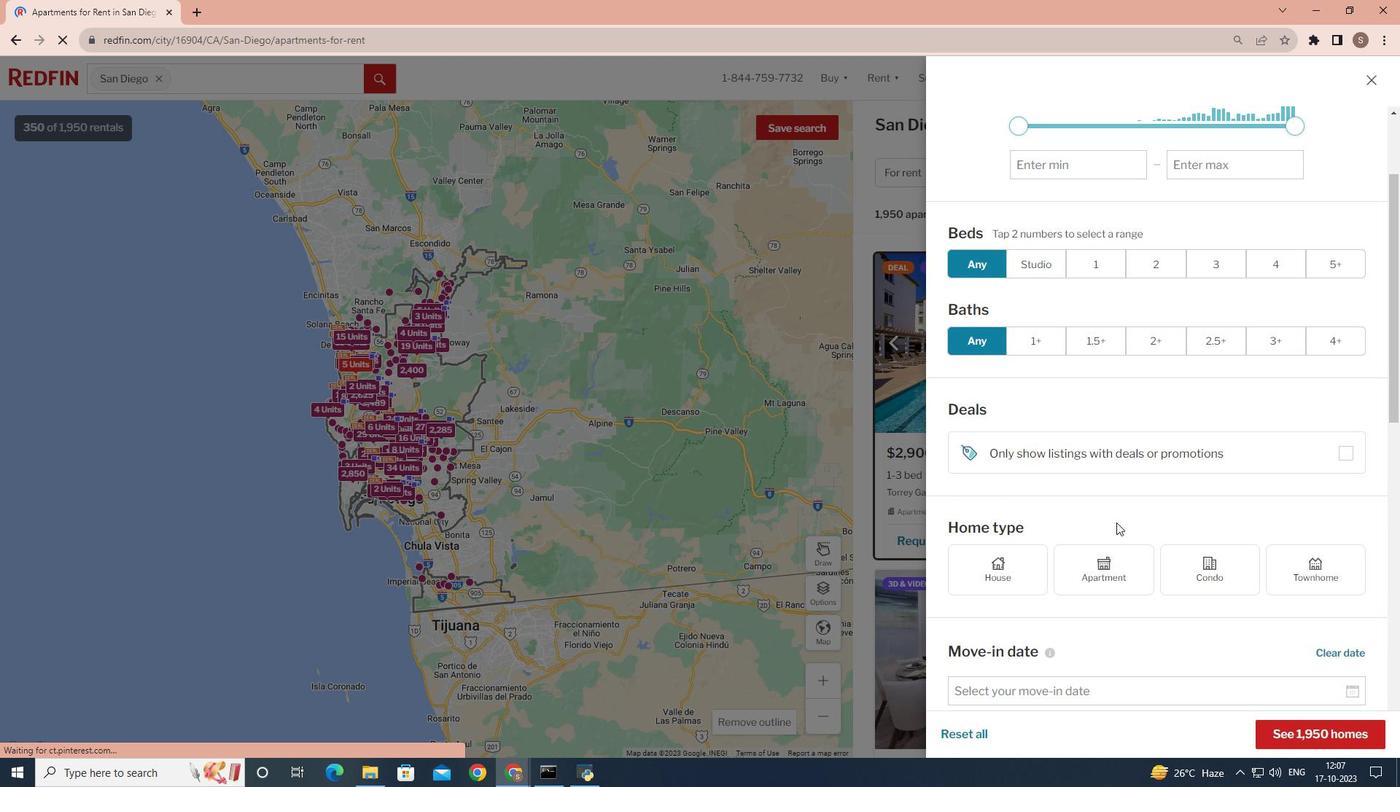 
Action: Mouse scrolled (1116, 522) with delta (0, 0)
Screenshot: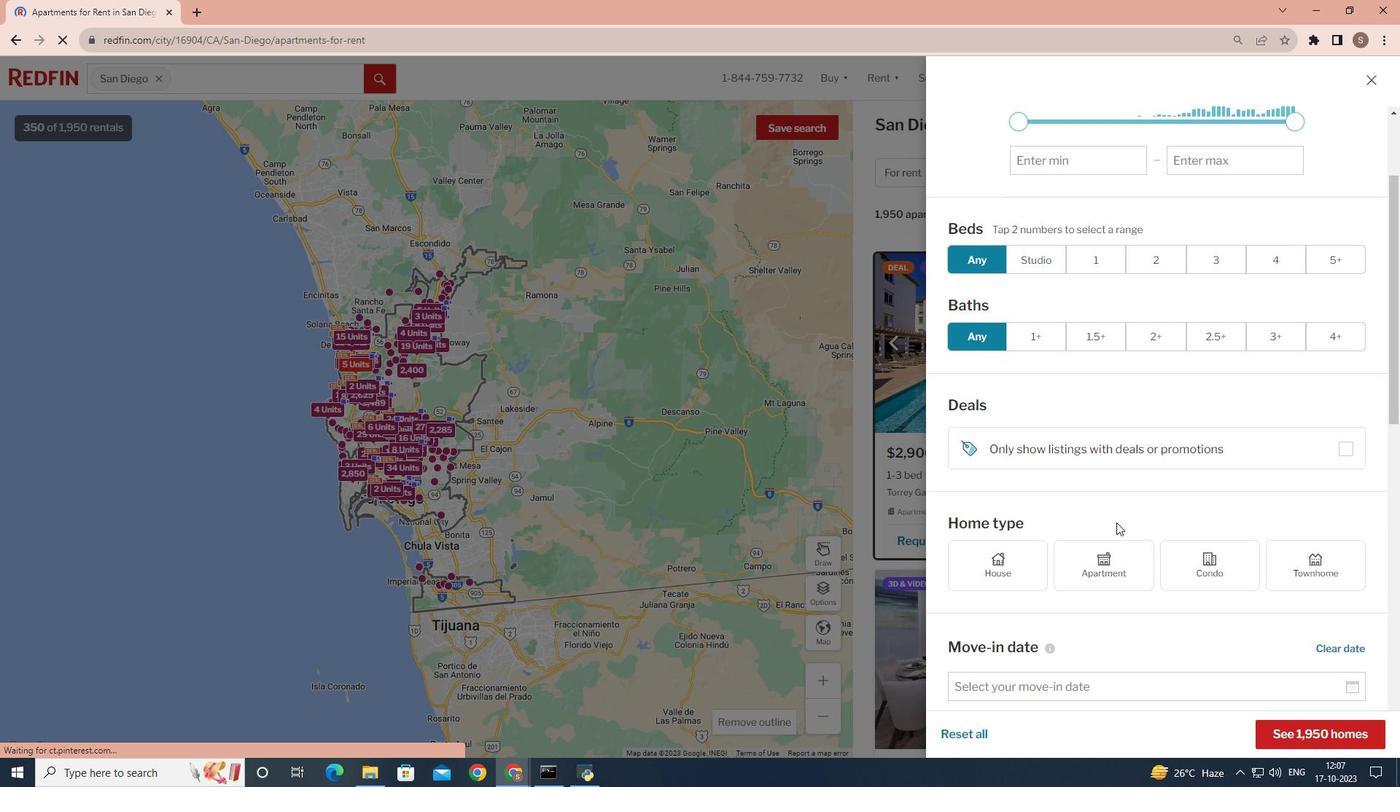 
Action: Mouse scrolled (1116, 522) with delta (0, 0)
Screenshot: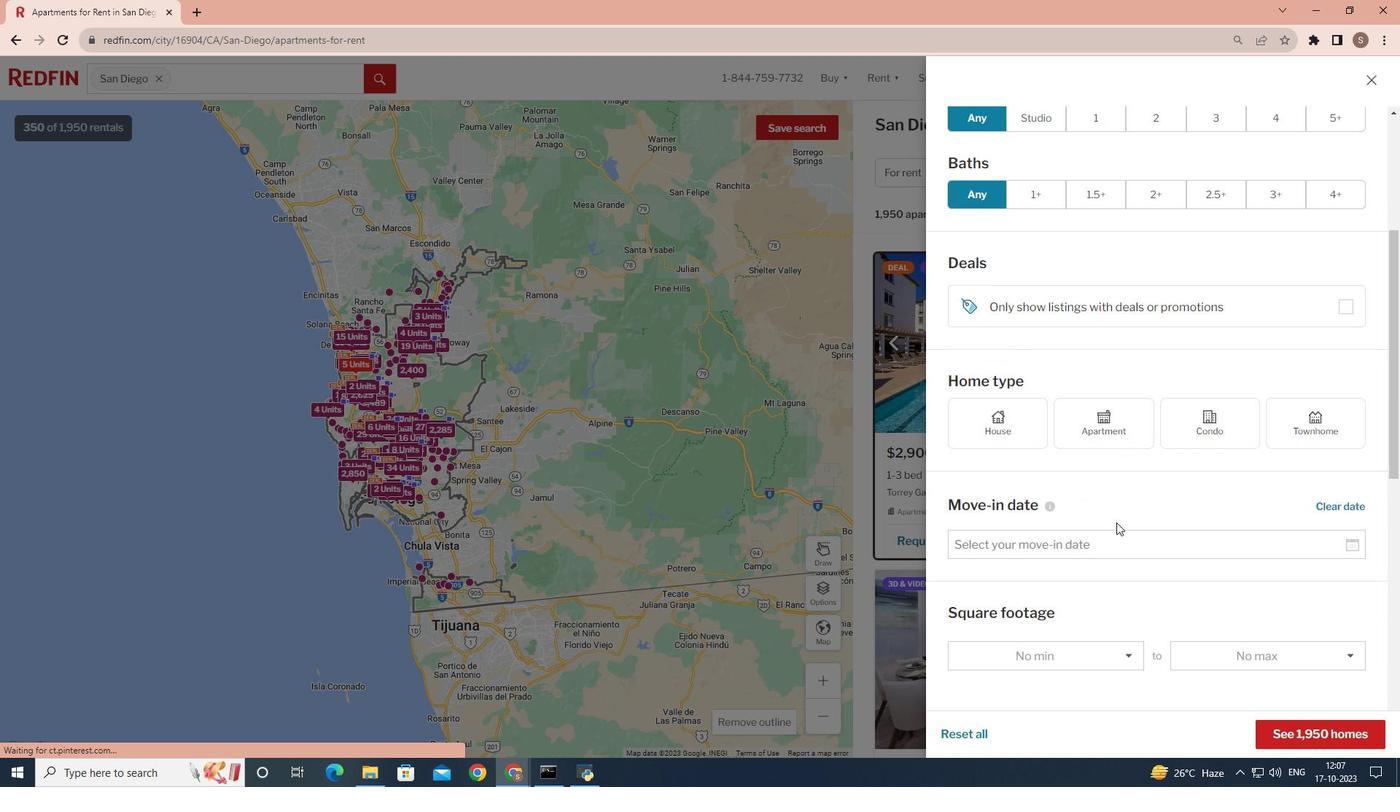 
Action: Mouse scrolled (1116, 522) with delta (0, 0)
Screenshot: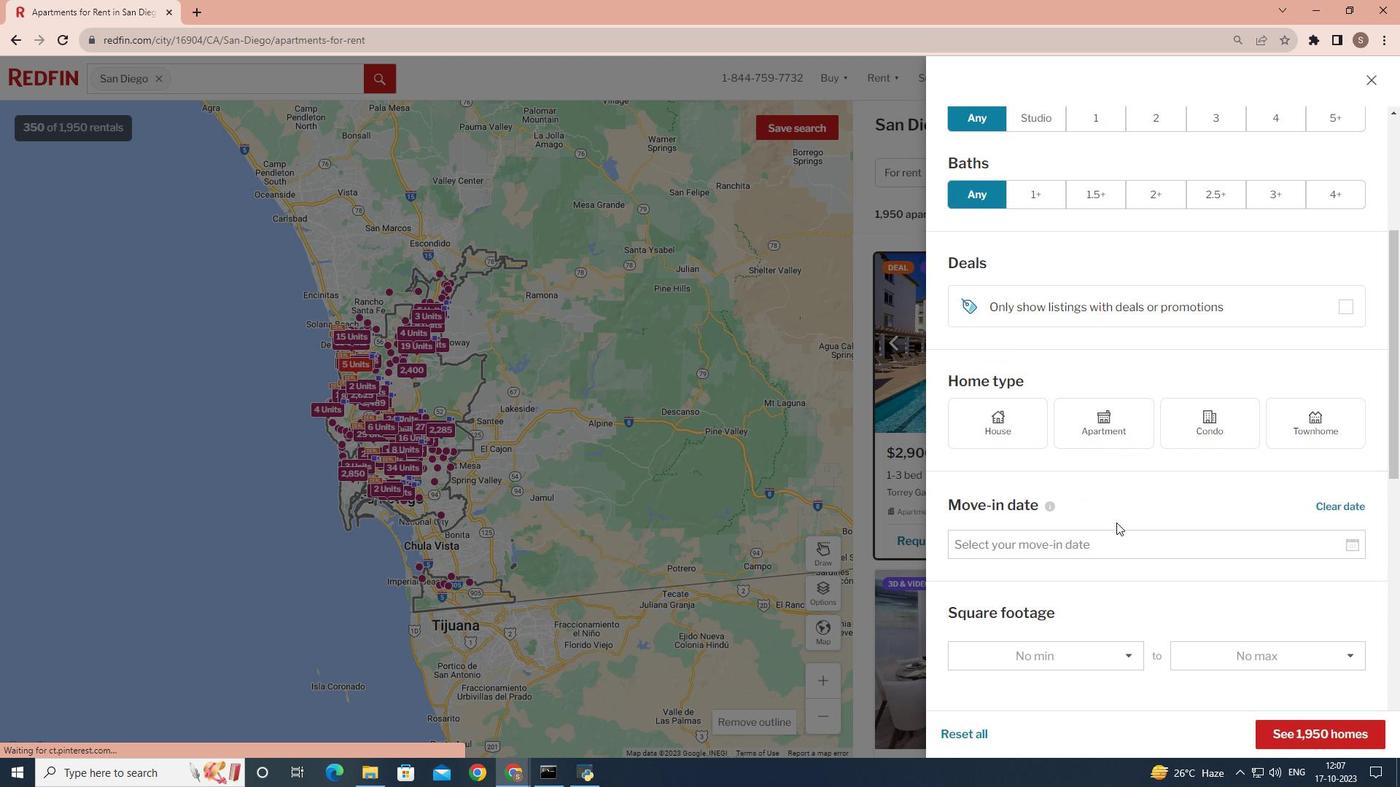 
Action: Mouse scrolled (1116, 522) with delta (0, 0)
Screenshot: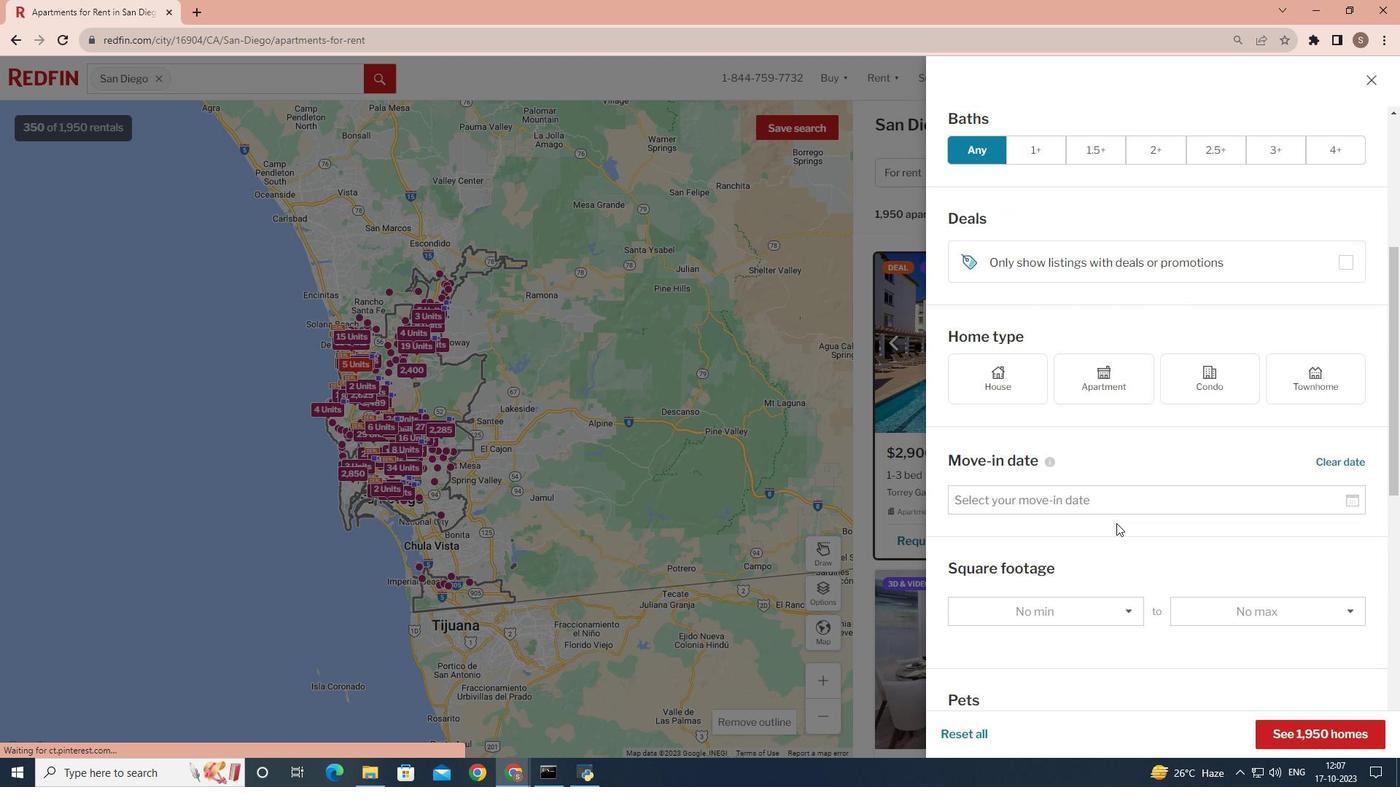 
Action: Mouse moved to (1116, 523)
Screenshot: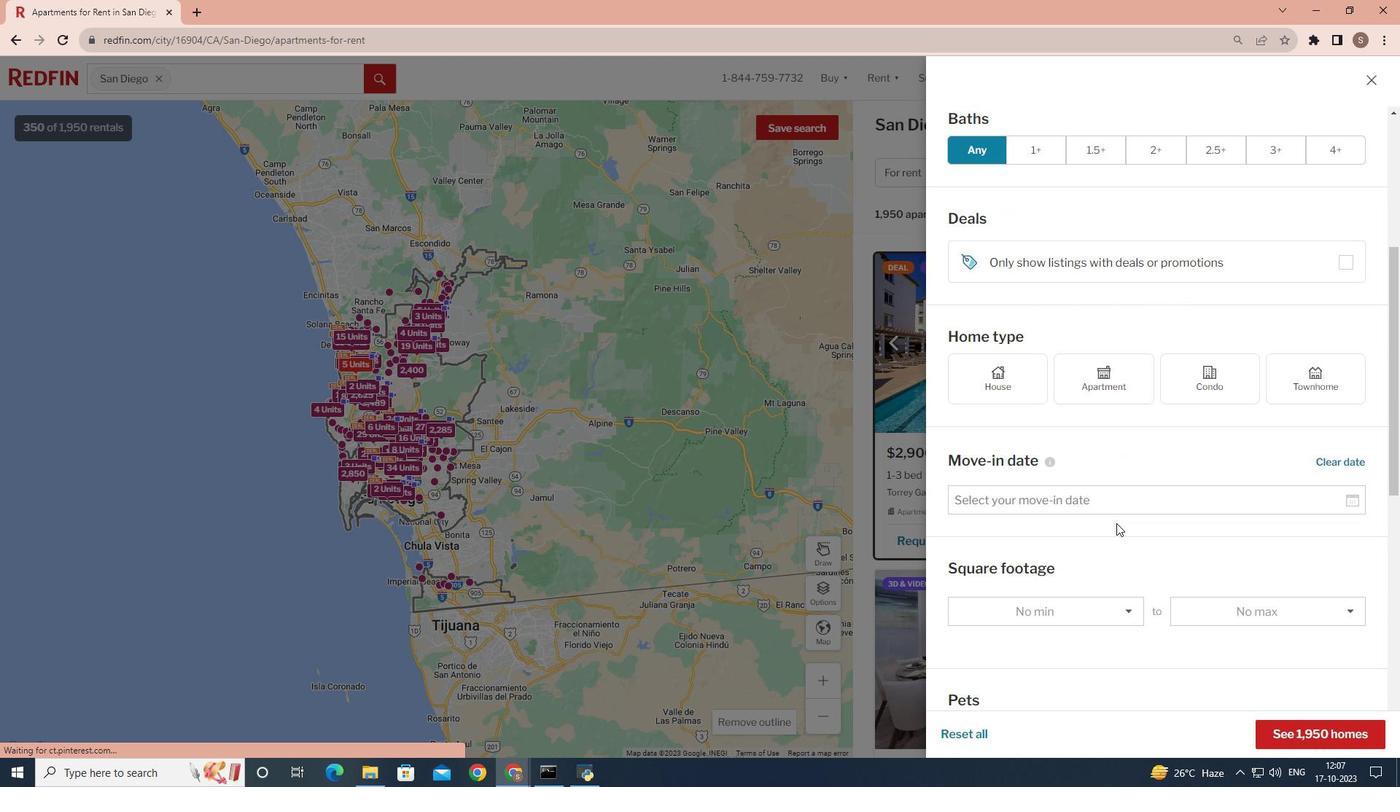
Action: Mouse scrolled (1116, 522) with delta (0, 0)
Screenshot: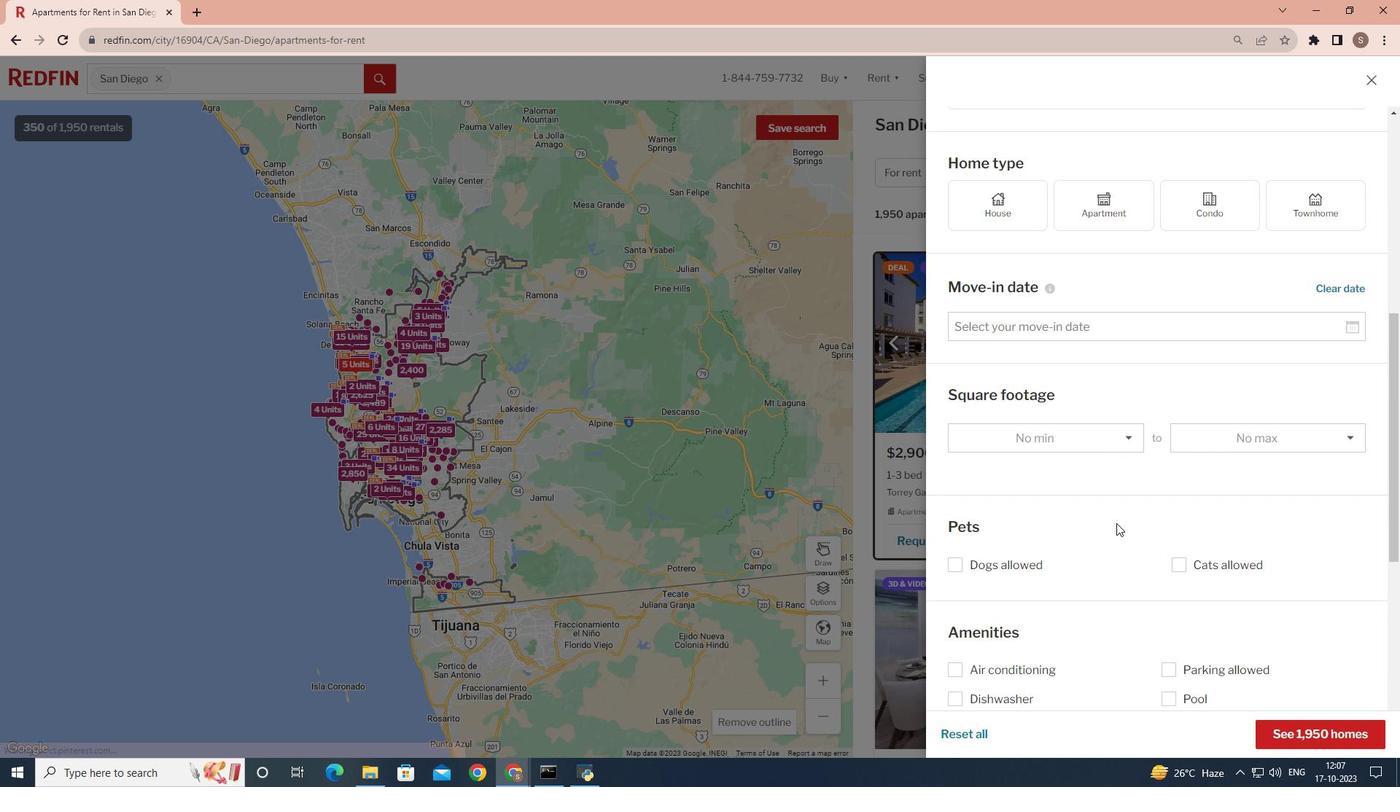
Action: Mouse scrolled (1116, 522) with delta (0, 0)
Screenshot: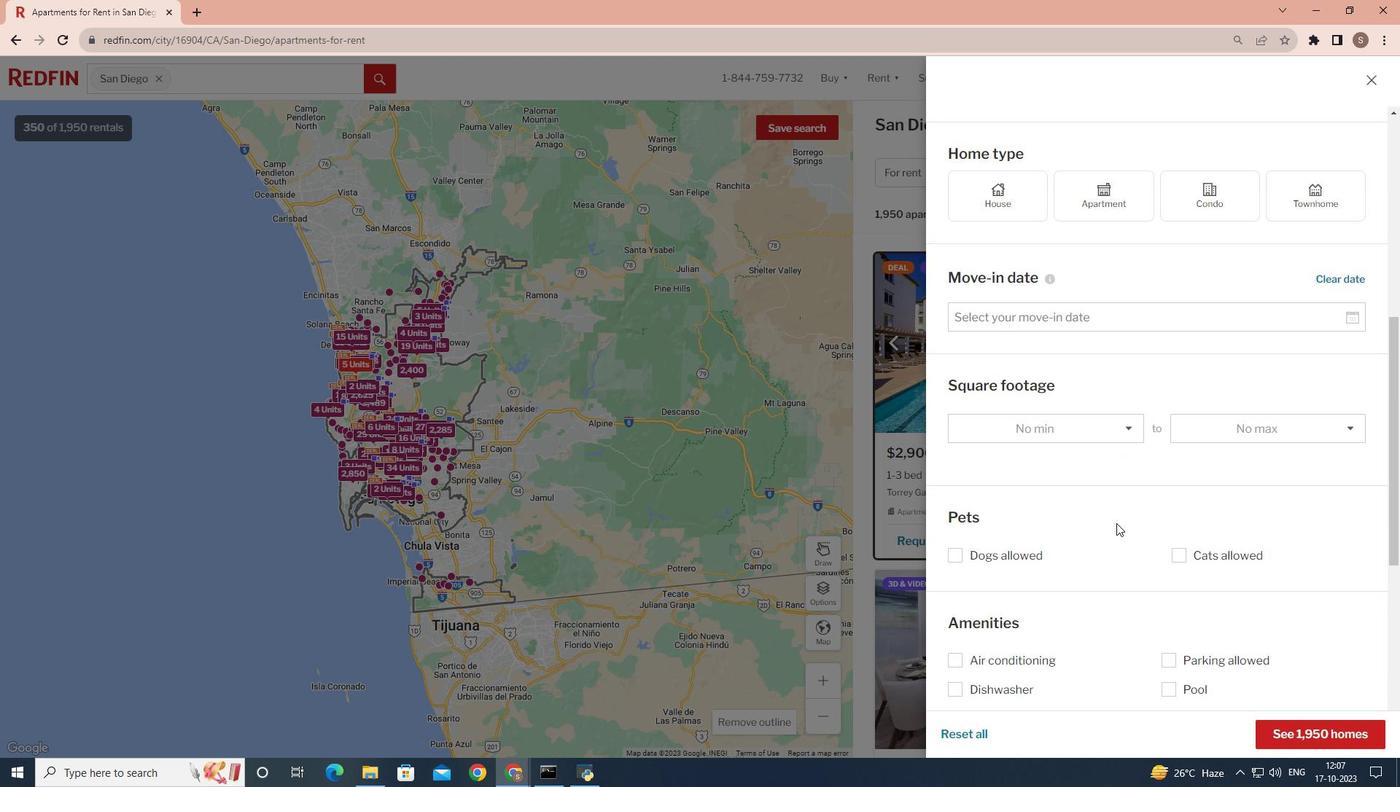 
Action: Mouse scrolled (1116, 522) with delta (0, 0)
Screenshot: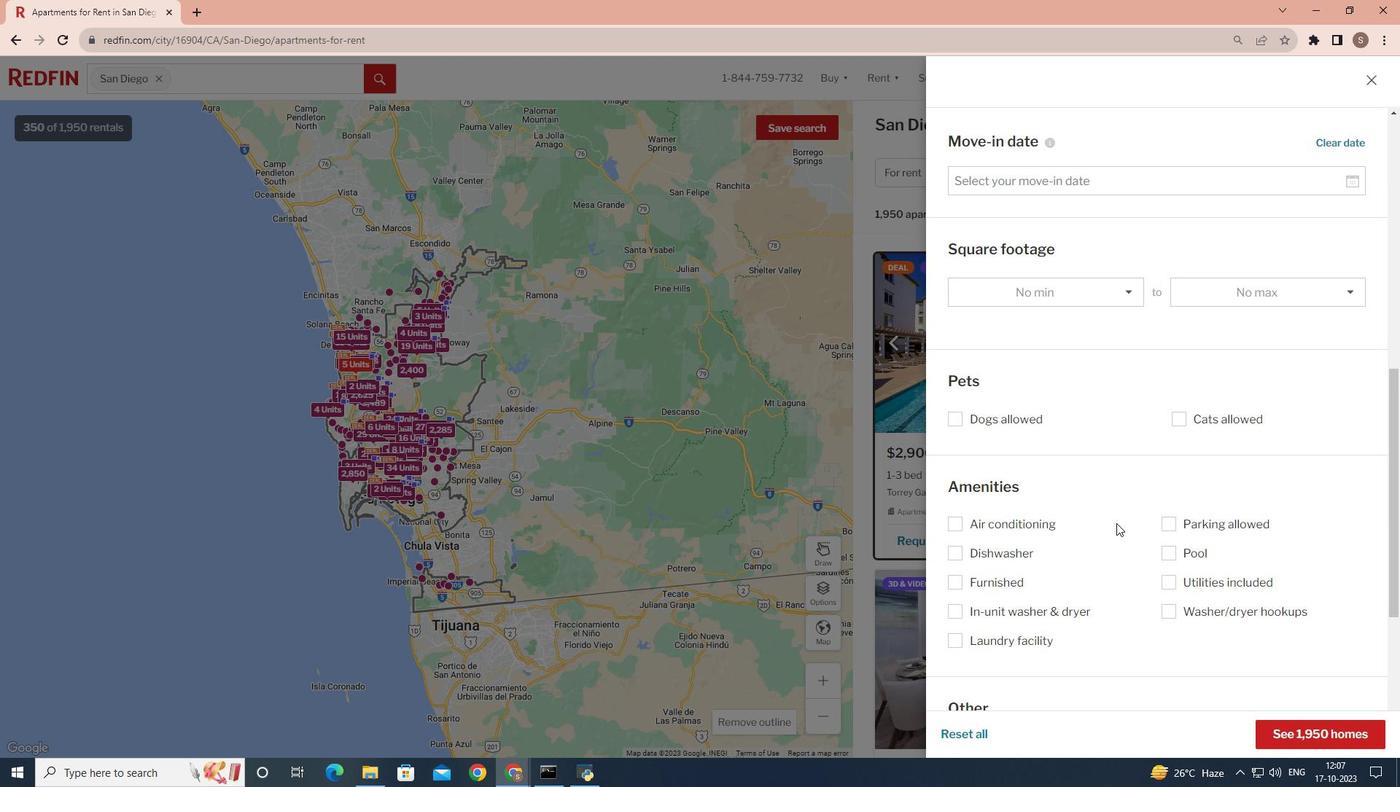 
Action: Mouse scrolled (1116, 522) with delta (0, 0)
Screenshot: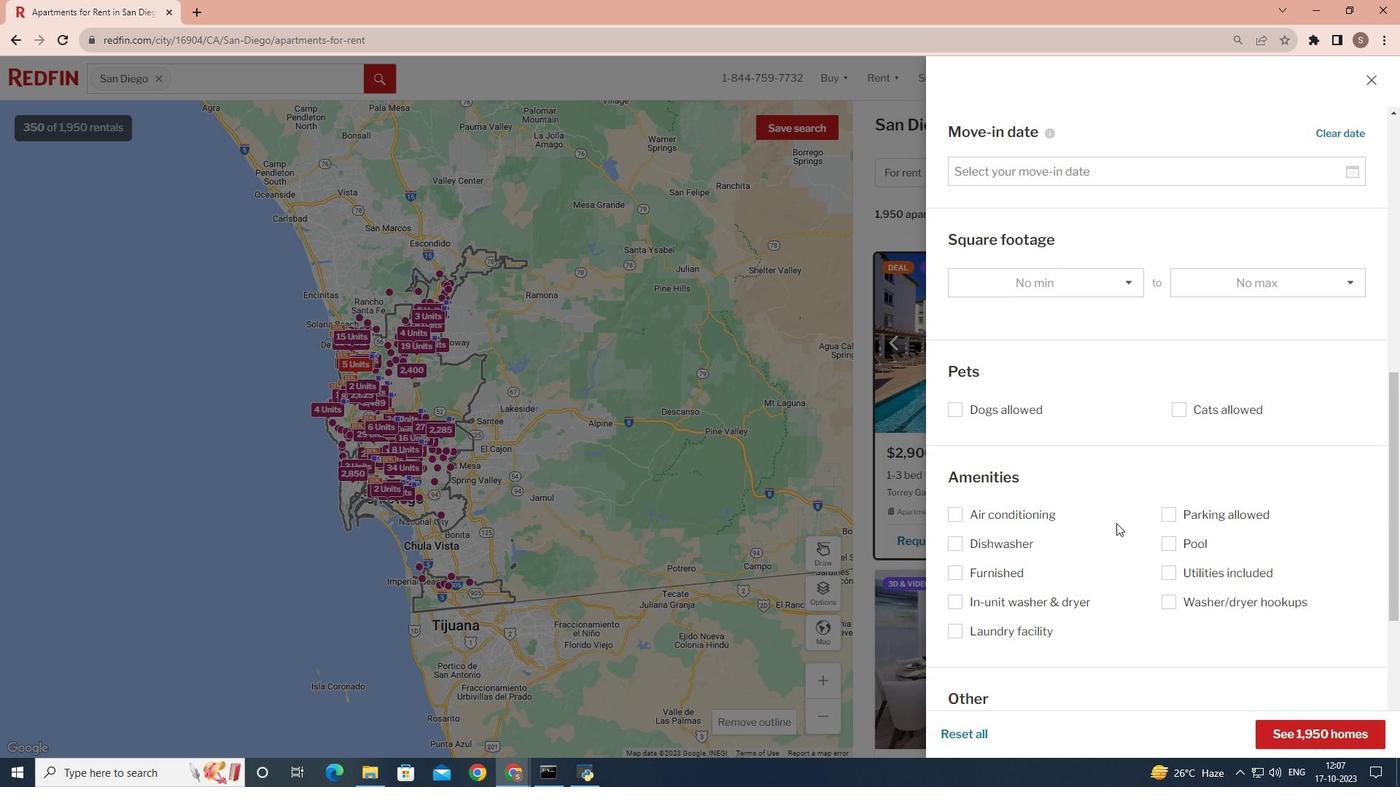 
Action: Mouse moved to (1168, 408)
Screenshot: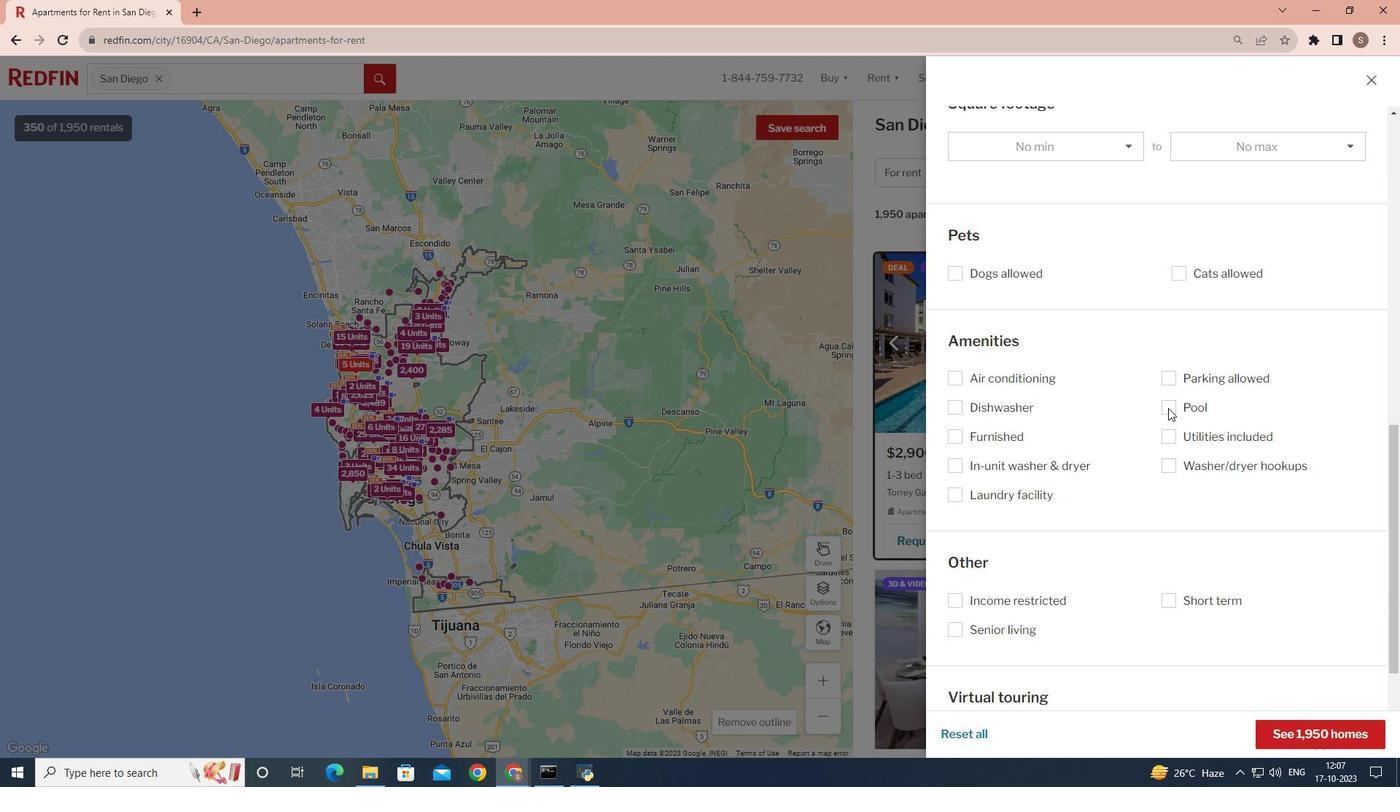 
Action: Mouse pressed left at (1168, 408)
Screenshot: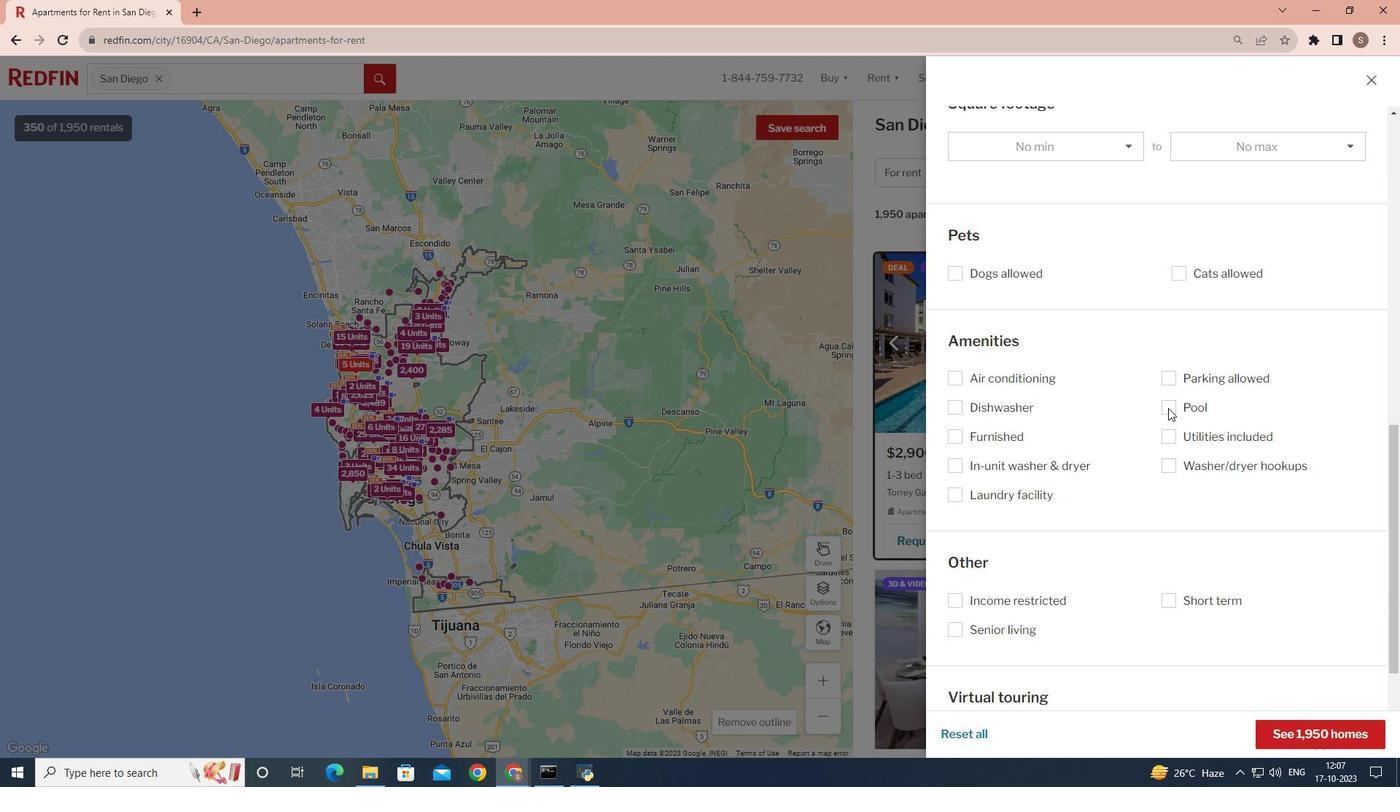 
Action: Mouse moved to (1274, 725)
Screenshot: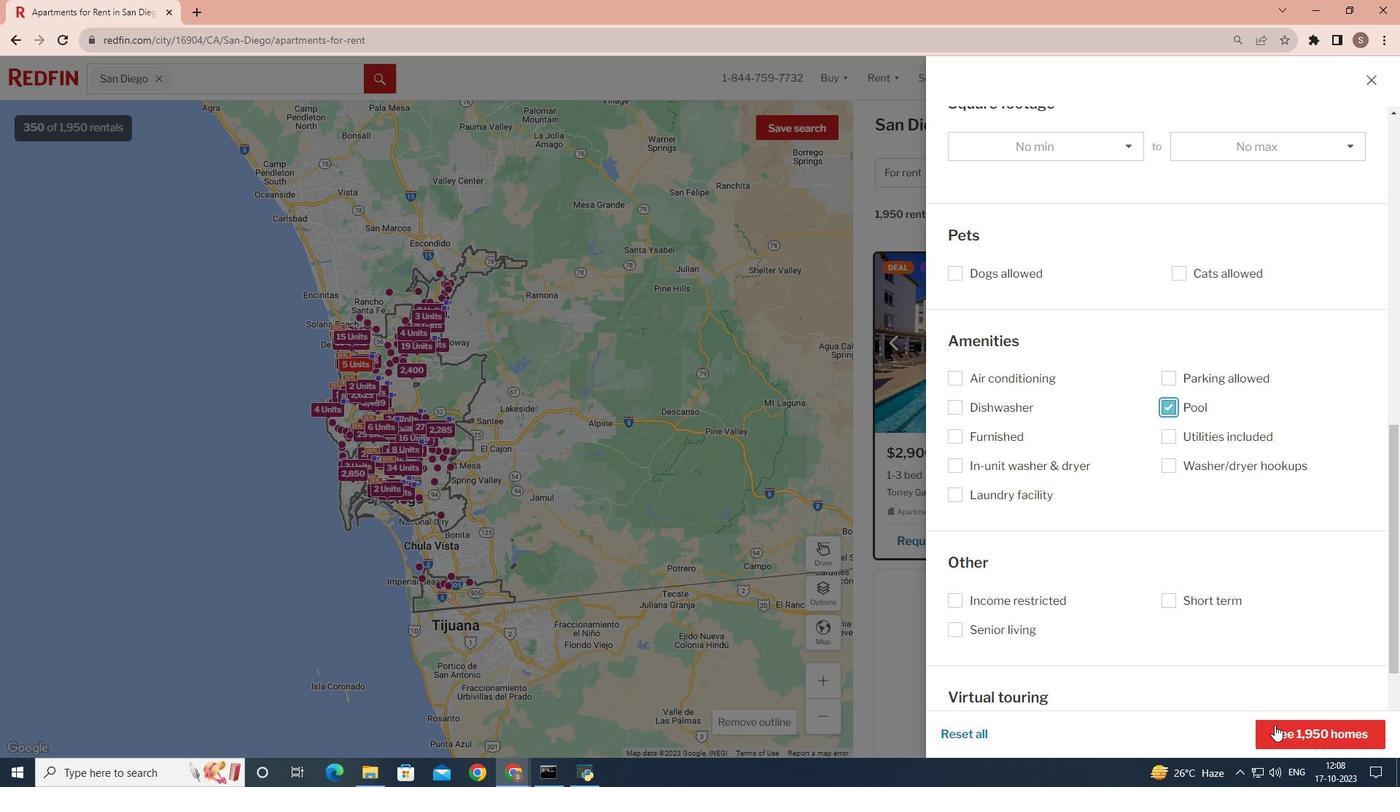
Action: Mouse pressed left at (1274, 725)
Screenshot: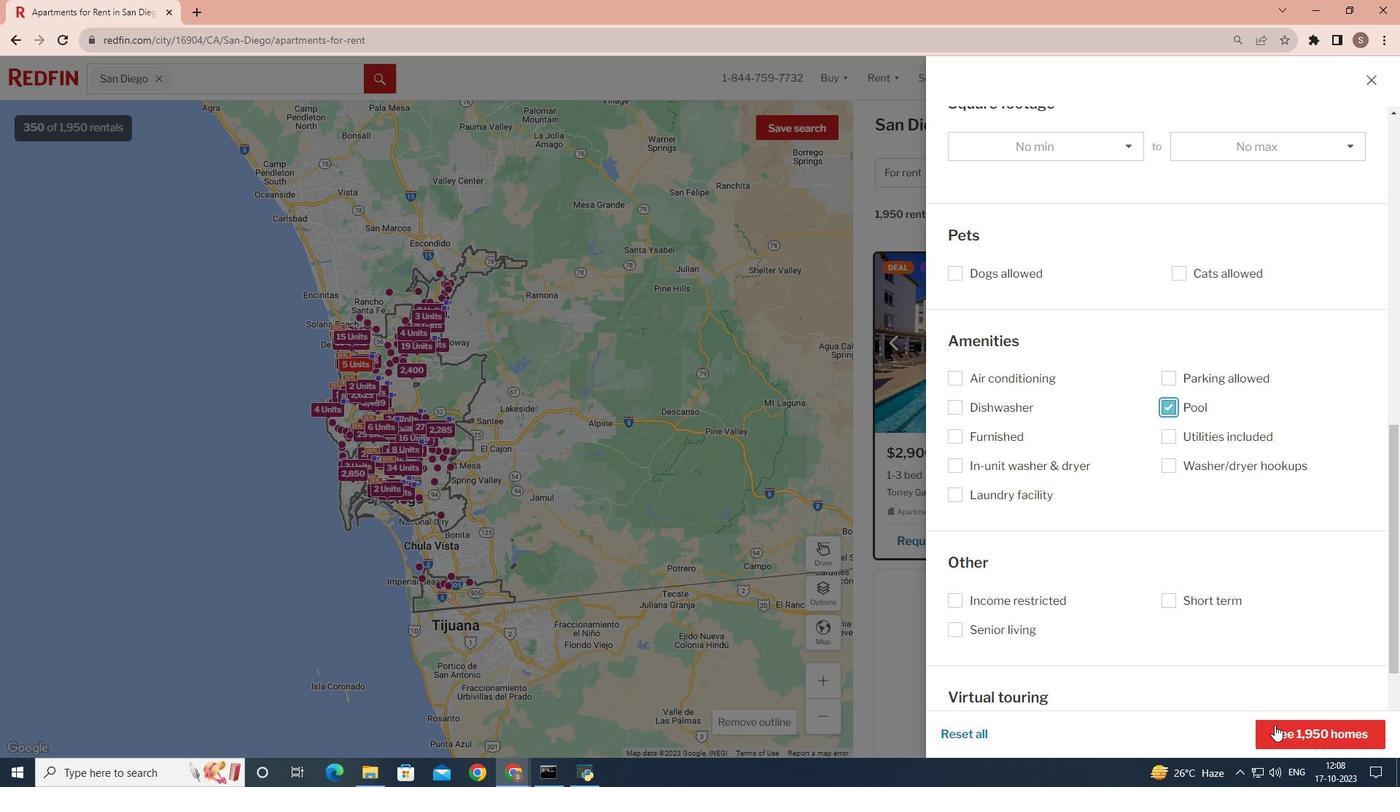 
Action: Mouse moved to (1217, 605)
Screenshot: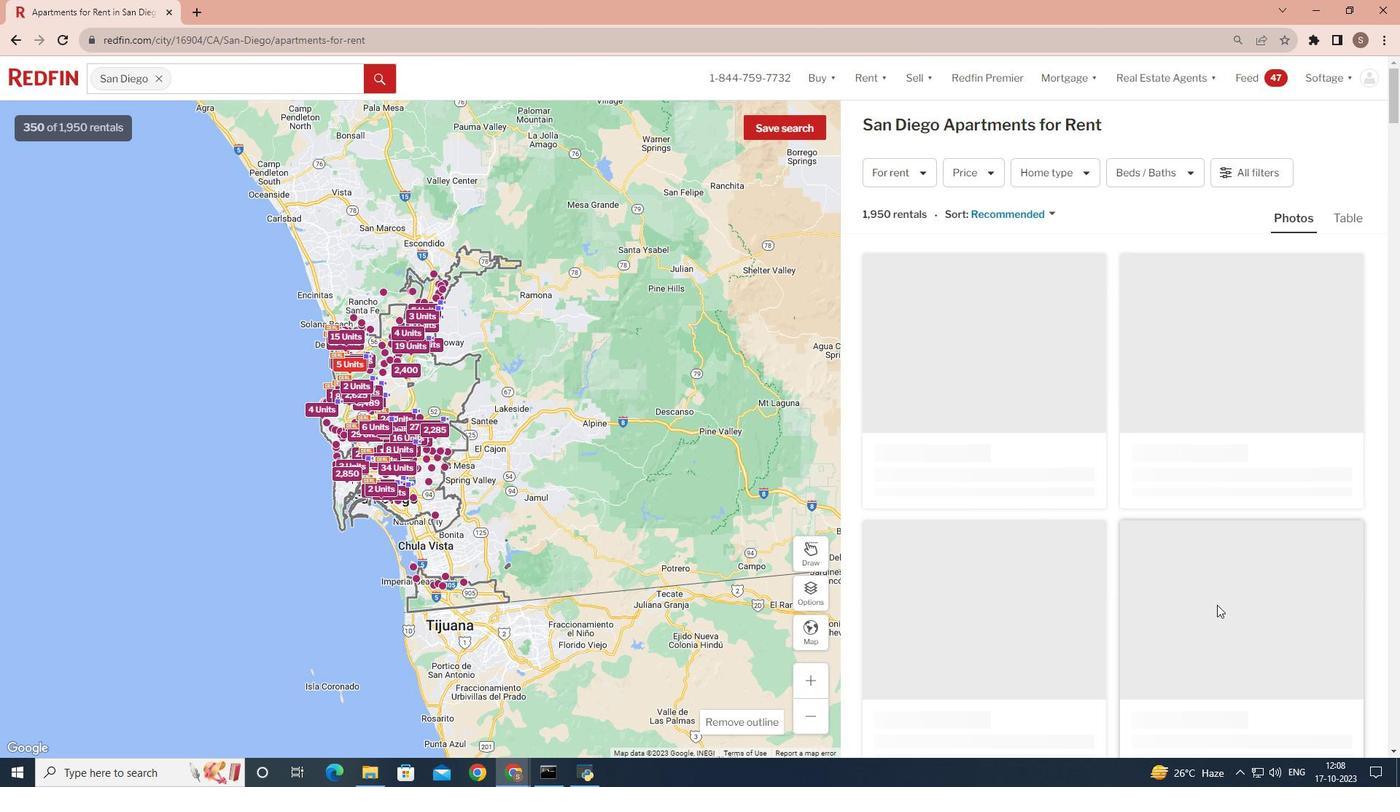 
